 Task: Add Attachment from "Attach a link" to Card Card0000000176 in Board Board0000000044 in Workspace WS0000000015 in Trello. Add Cover Red to Card Card0000000176 in Board Board0000000044 in Workspace WS0000000015 in Trello. Add "Join Card" Button Button0000000176  to Card Card0000000176 in Board Board0000000044 in Workspace WS0000000015 in Trello. Add Description DS0000000176 to Card Card0000000176 in Board Board0000000044 in Workspace WS0000000015 in Trello. Add Comment CM0000000176 to Card Card0000000176 in Board Board0000000044 in Workspace WS0000000015 in Trello
Action: Mouse moved to (654, 57)
Screenshot: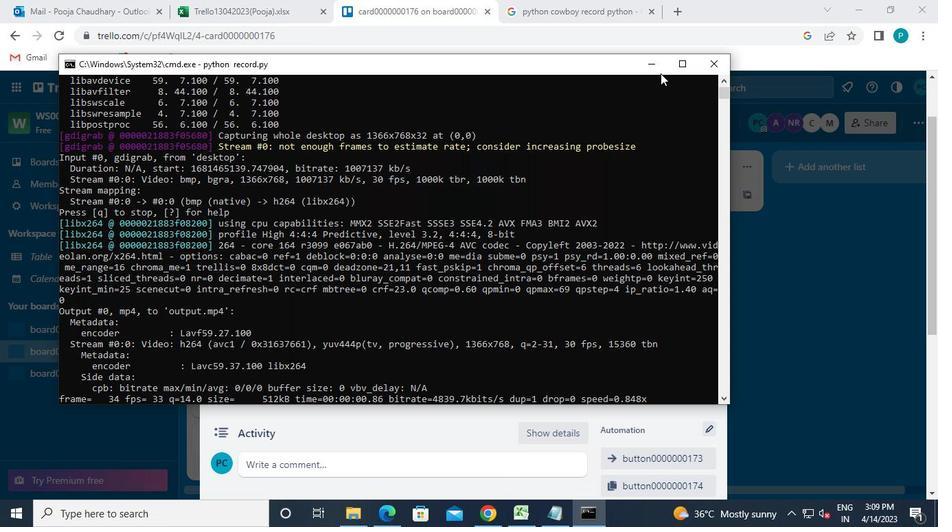 
Action: Mouse pressed left at (654, 57)
Screenshot: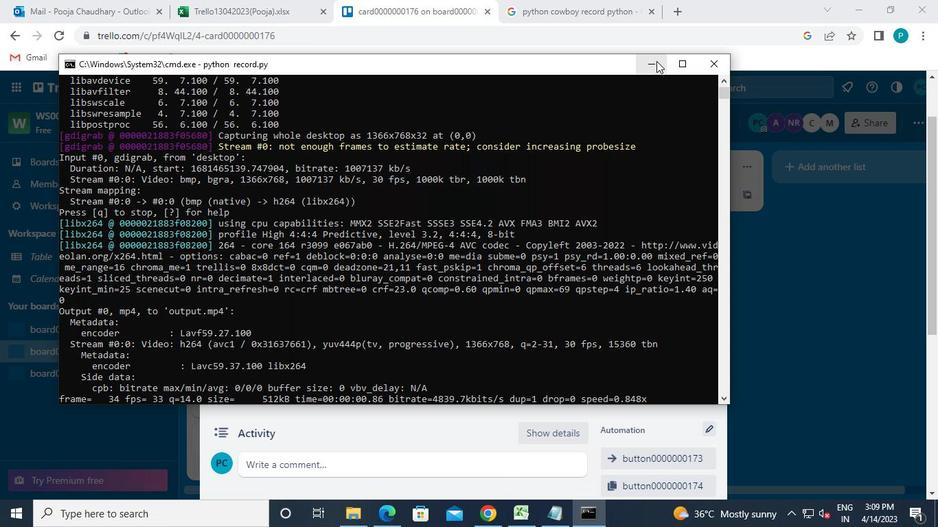 
Action: Mouse moved to (622, 291)
Screenshot: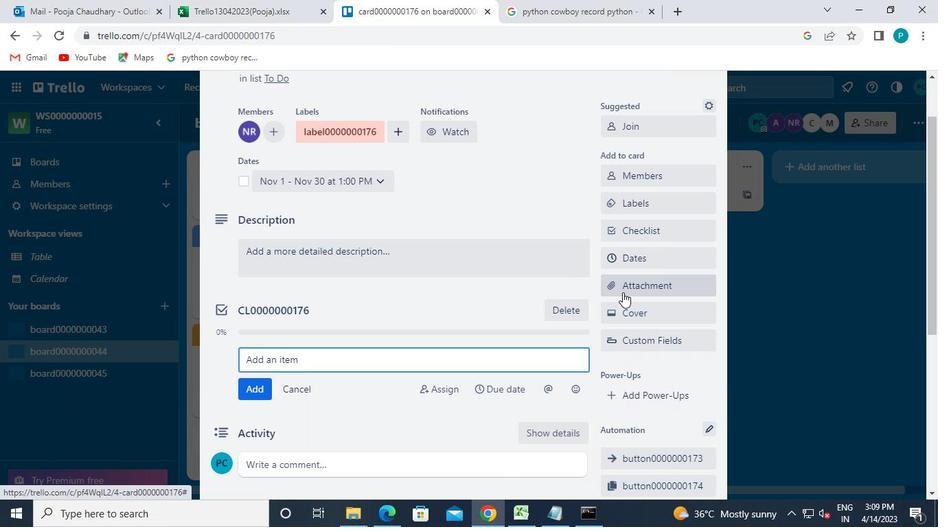 
Action: Mouse pressed left at (622, 291)
Screenshot: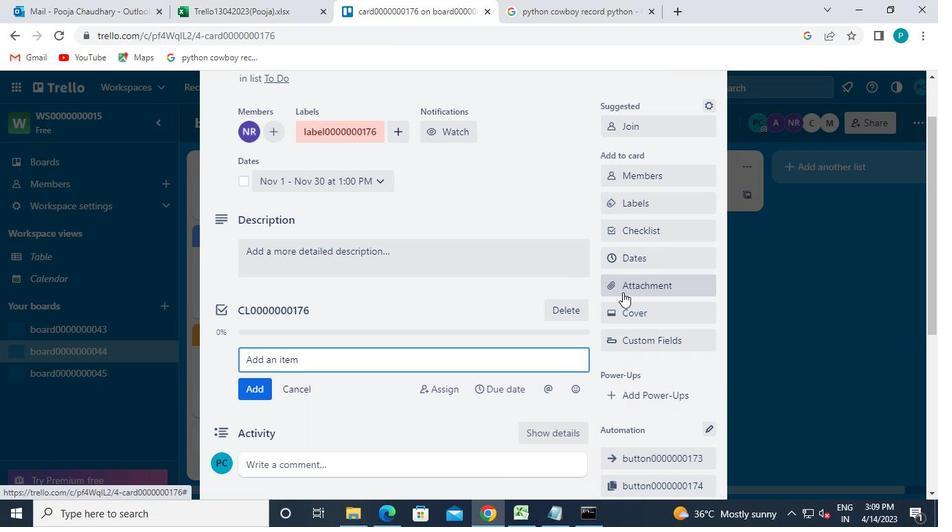 
Action: Mouse moved to (556, 8)
Screenshot: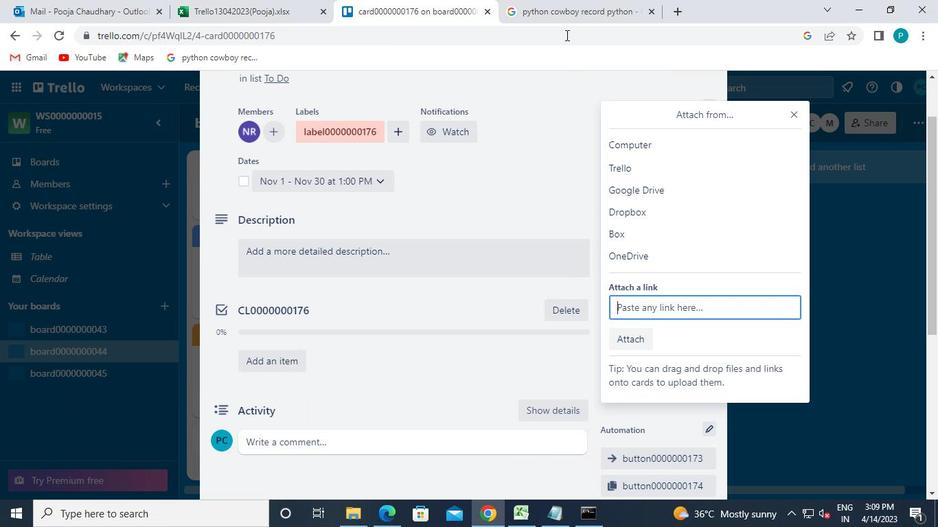 
Action: Mouse pressed left at (556, 8)
Screenshot: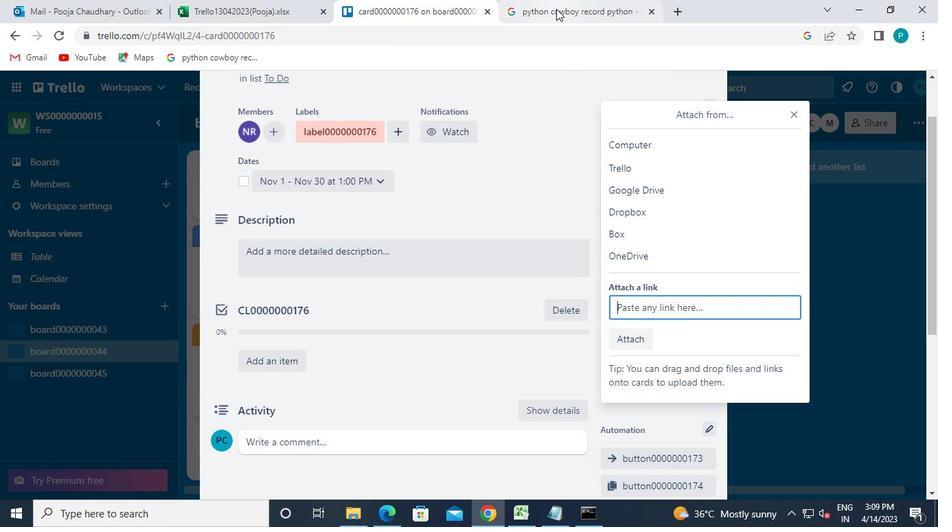 
Action: Mouse moved to (545, 13)
Screenshot: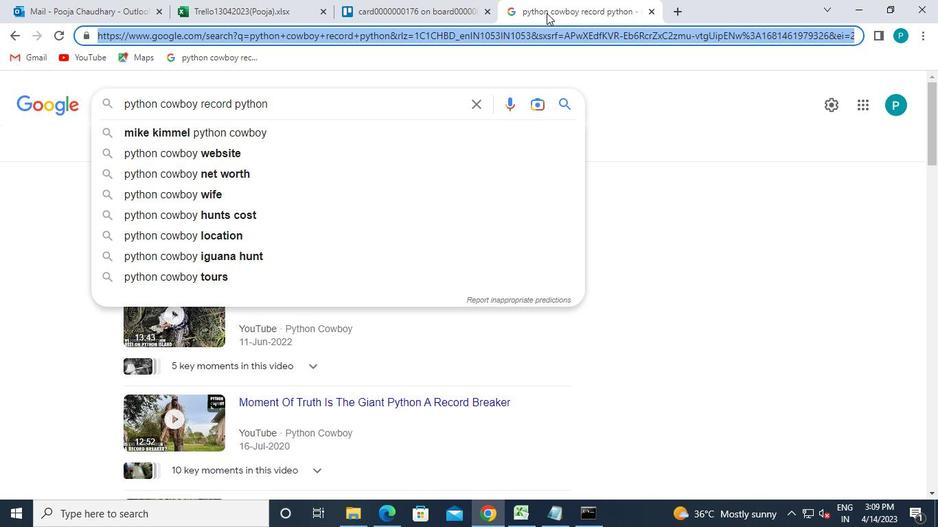 
Action: Keyboard Key.ctrl_l
Screenshot: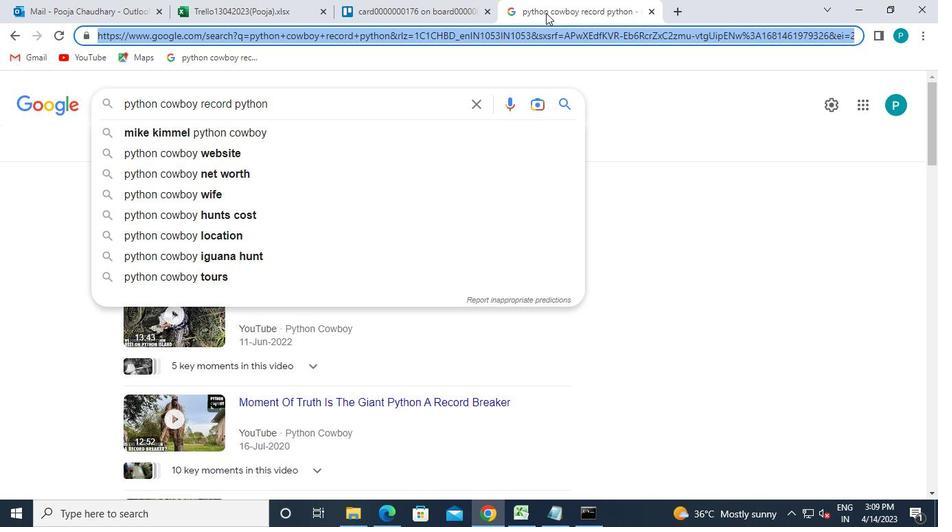 
Action: Keyboard \x03
Screenshot: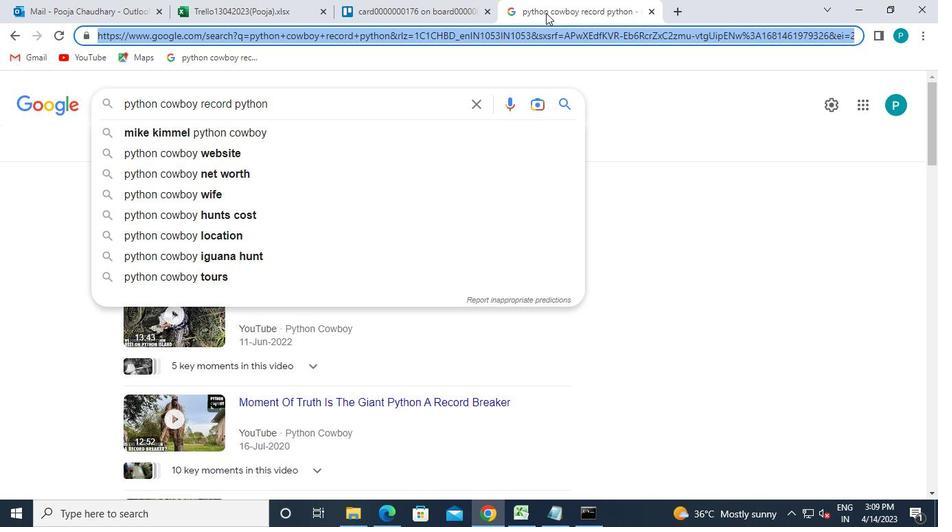 
Action: Mouse moved to (415, 15)
Screenshot: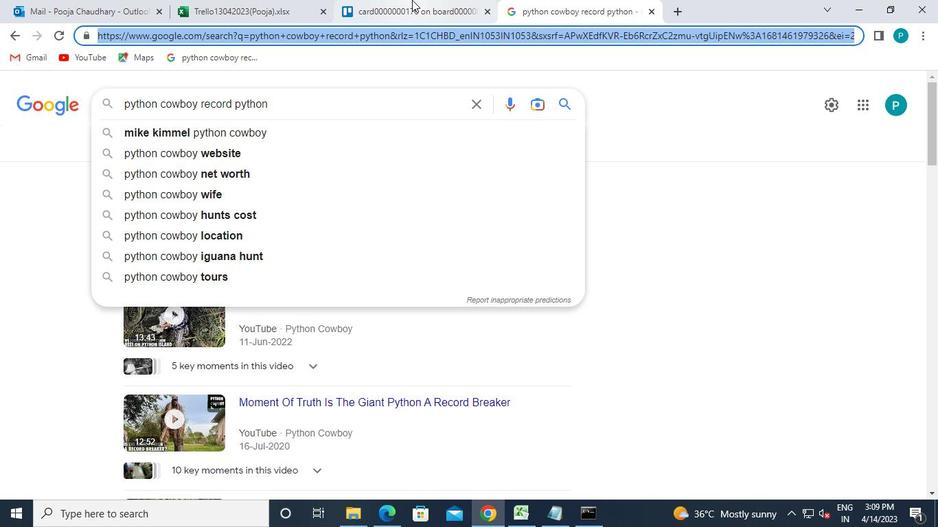 
Action: Mouse pressed left at (415, 15)
Screenshot: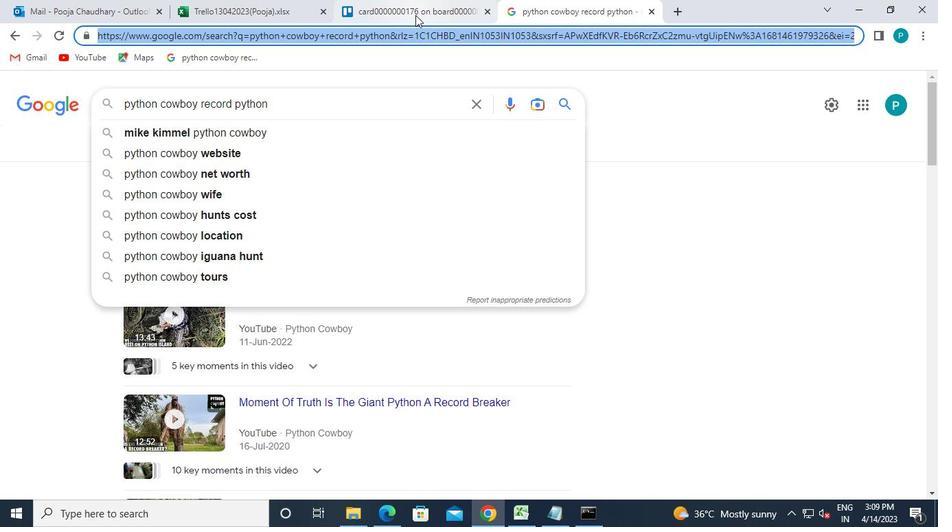 
Action: Mouse moved to (639, 306)
Screenshot: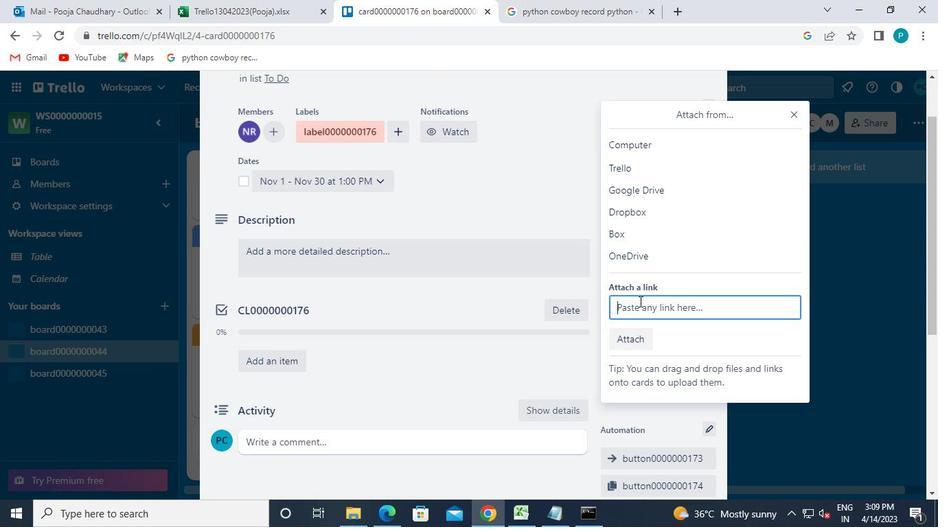 
Action: Mouse pressed left at (639, 306)
Screenshot: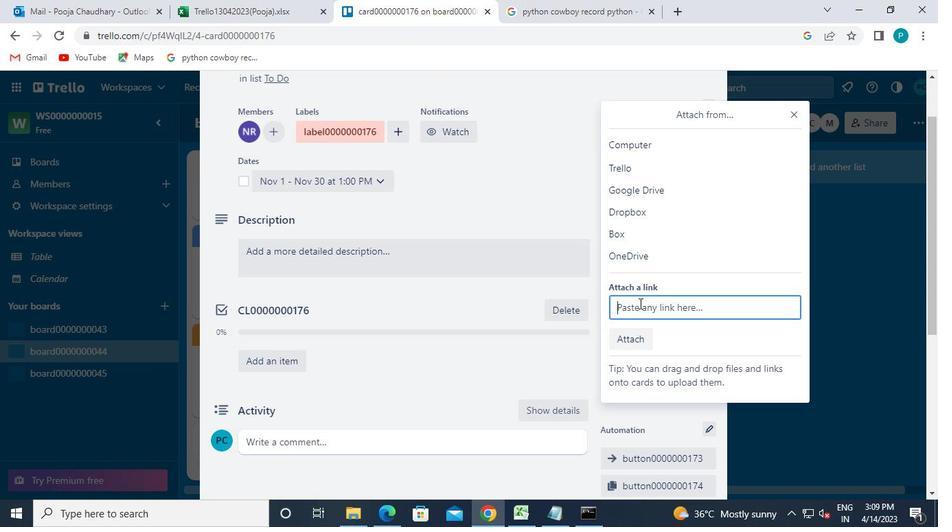 
Action: Keyboard Key.ctrl_l
Screenshot: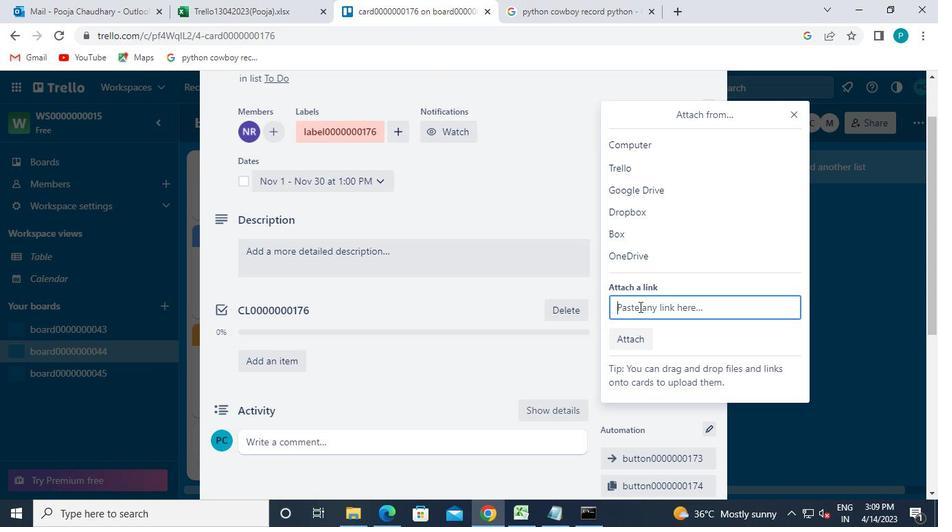 
Action: Keyboard \x16
Screenshot: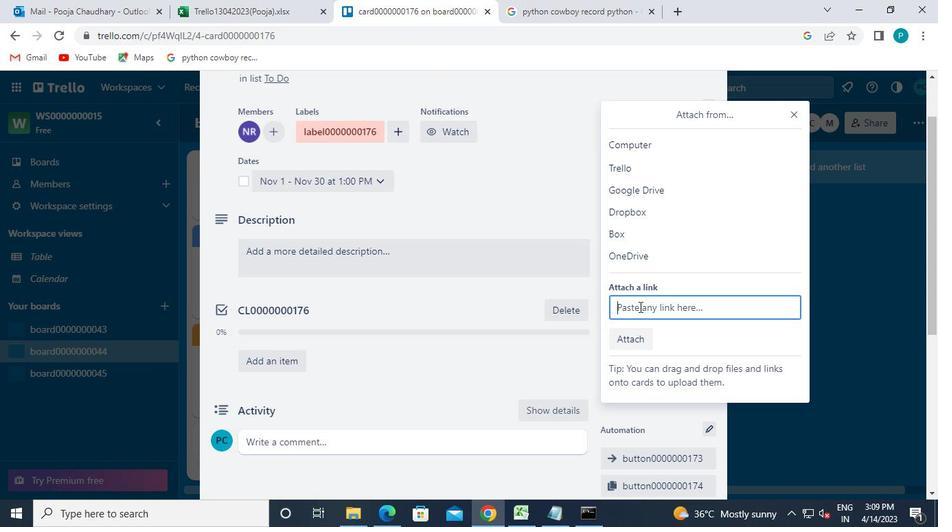 
Action: Mouse moved to (635, 383)
Screenshot: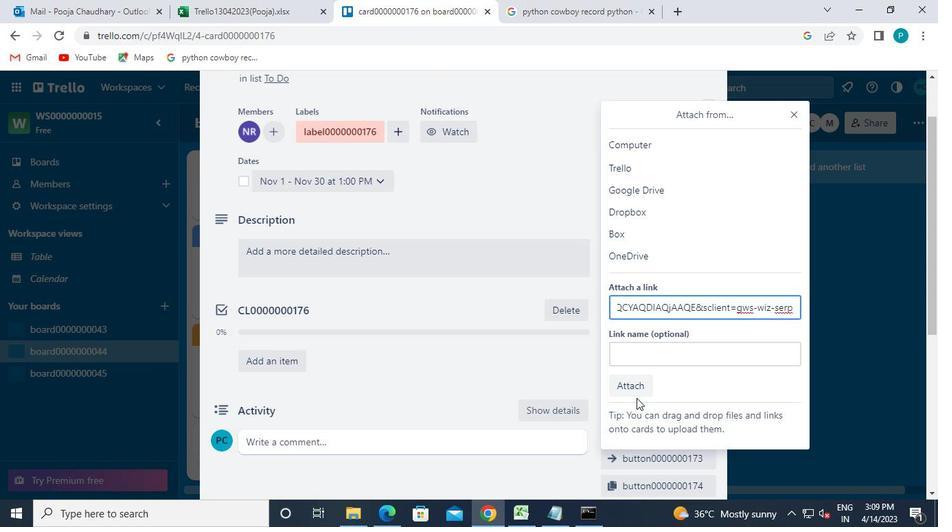 
Action: Mouse pressed left at (635, 383)
Screenshot: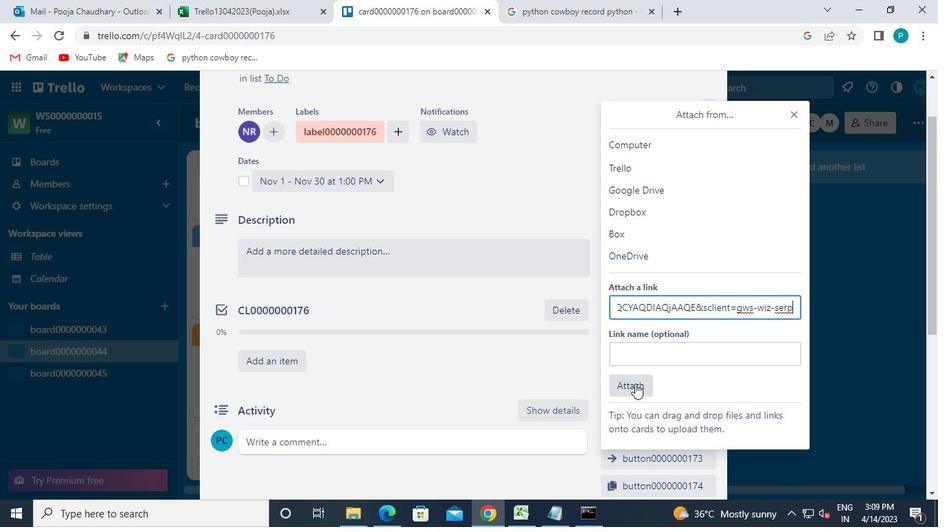 
Action: Mouse moved to (638, 315)
Screenshot: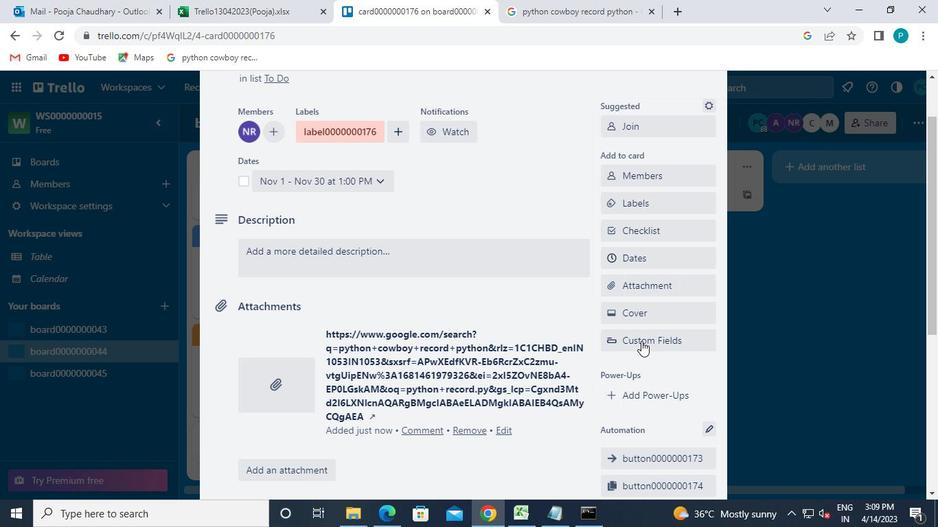 
Action: Mouse pressed left at (638, 315)
Screenshot: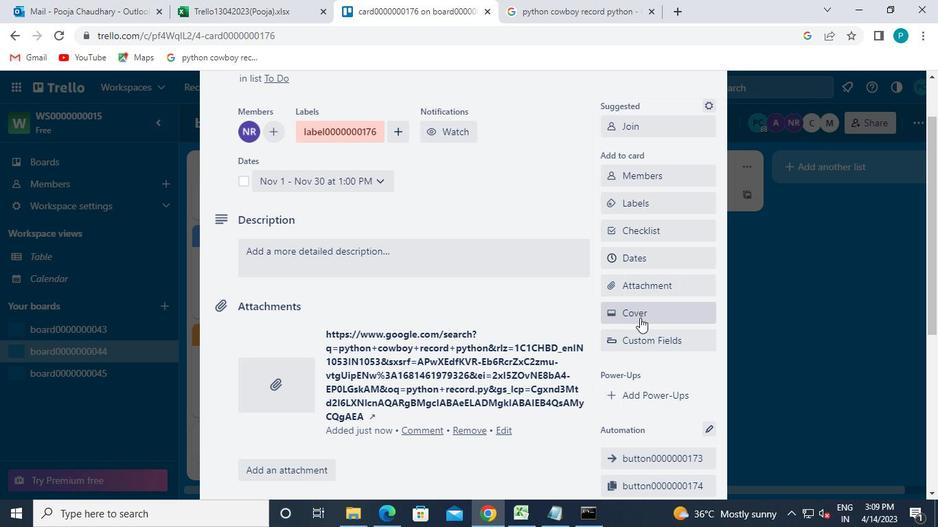 
Action: Mouse moved to (739, 243)
Screenshot: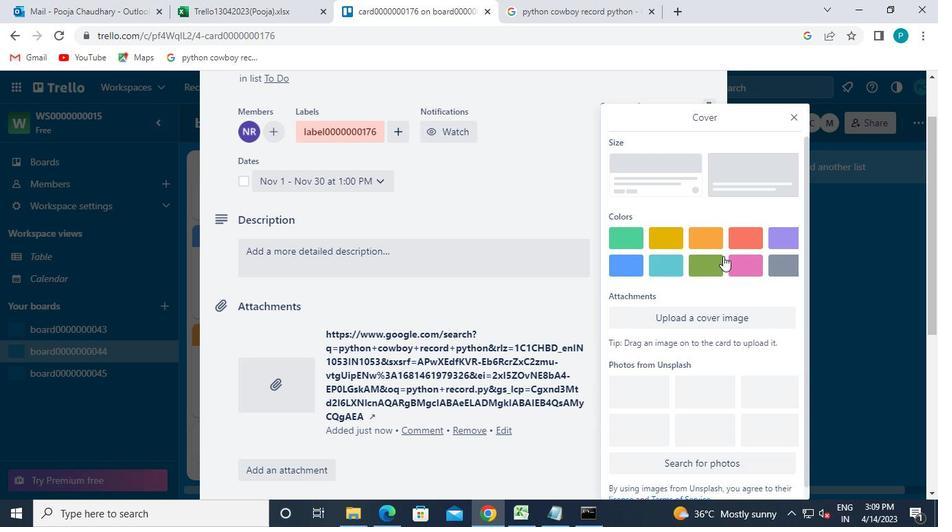 
Action: Mouse pressed left at (739, 243)
Screenshot: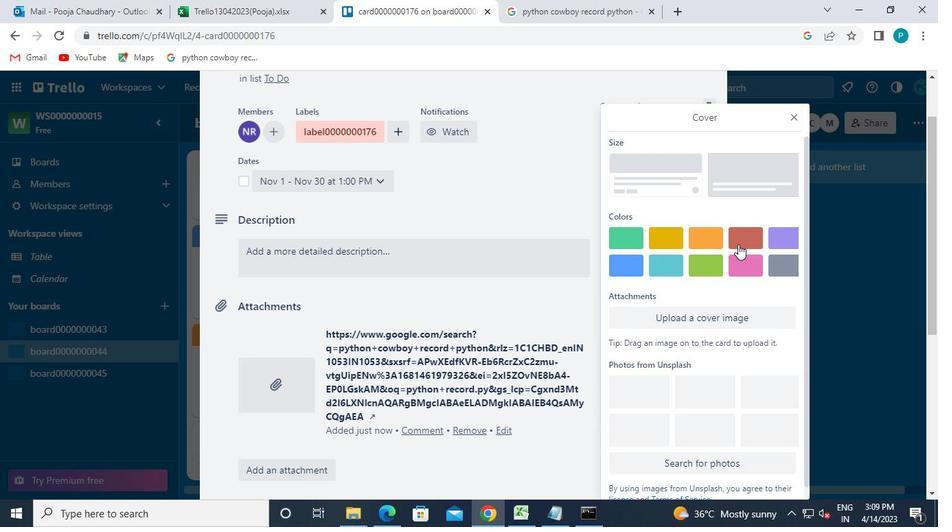 
Action: Mouse moved to (798, 111)
Screenshot: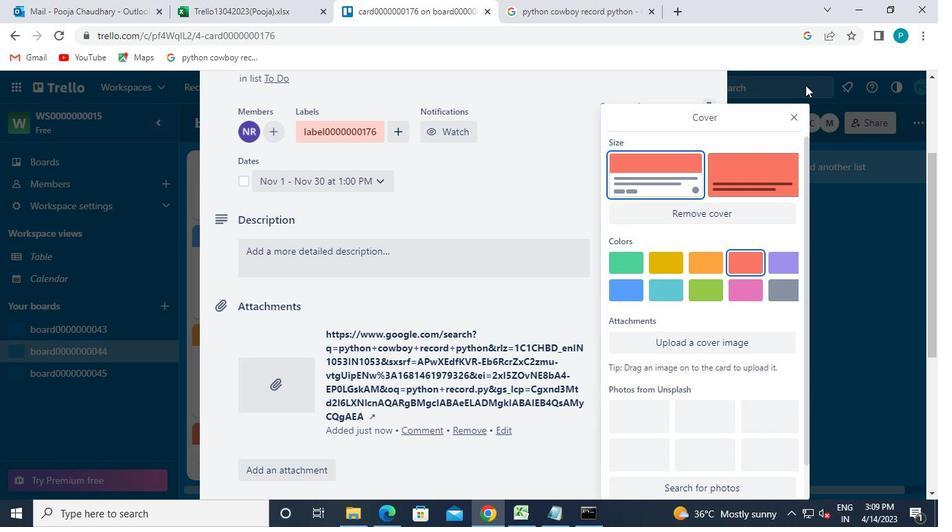 
Action: Mouse pressed left at (798, 111)
Screenshot: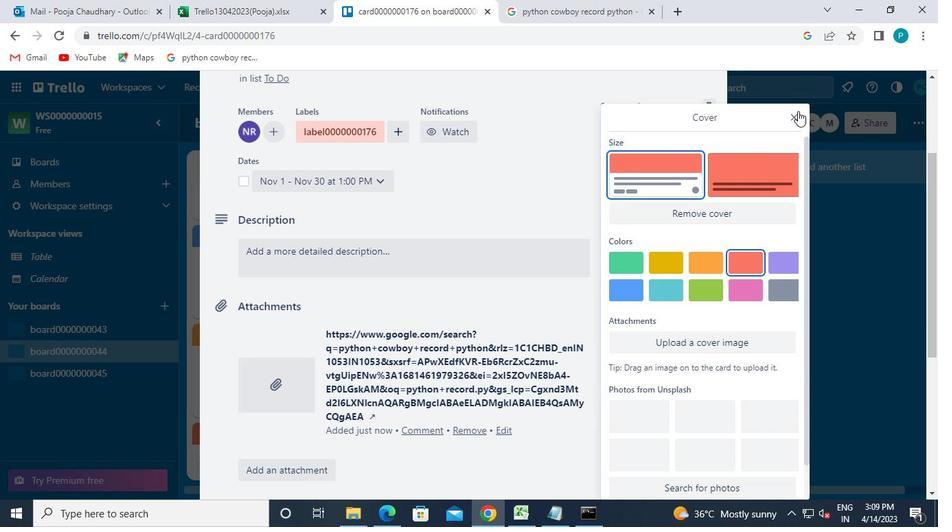 
Action: Mouse moved to (657, 370)
Screenshot: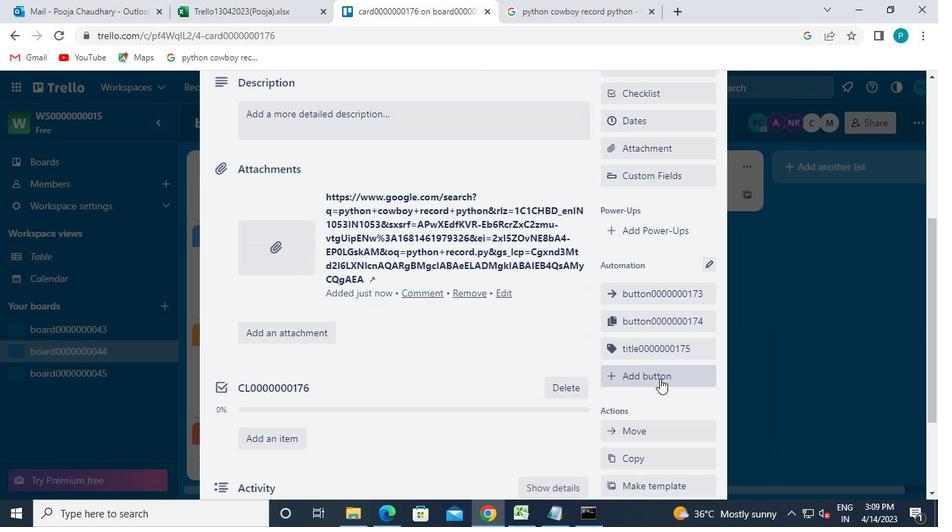 
Action: Mouse pressed left at (657, 370)
Screenshot: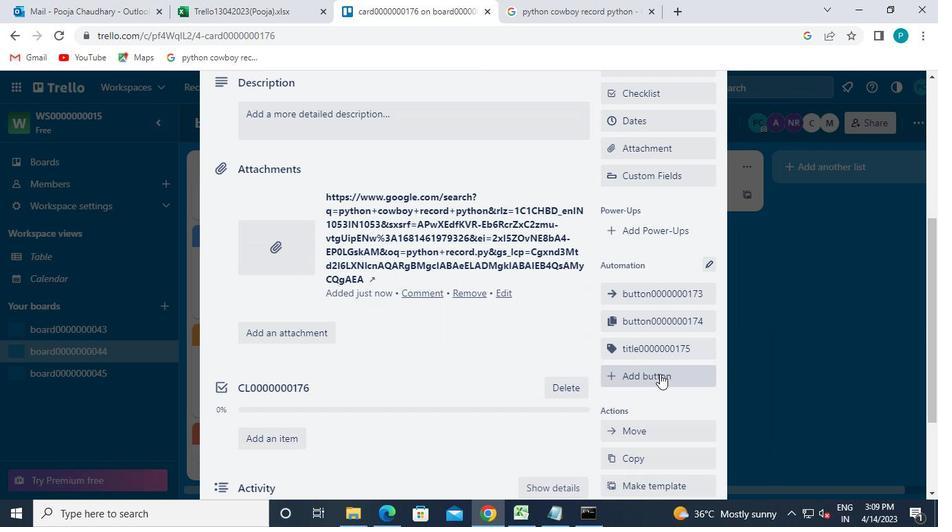 
Action: Mouse moved to (655, 253)
Screenshot: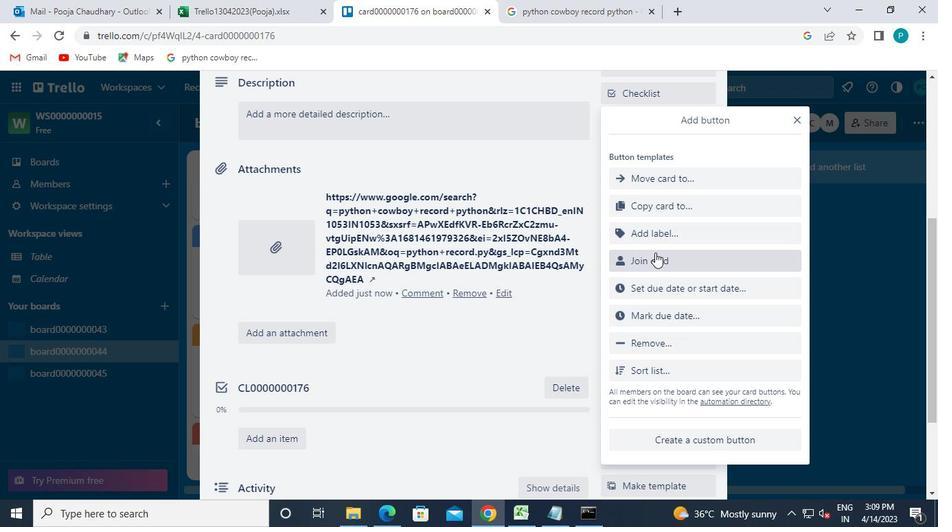 
Action: Mouse pressed left at (655, 253)
Screenshot: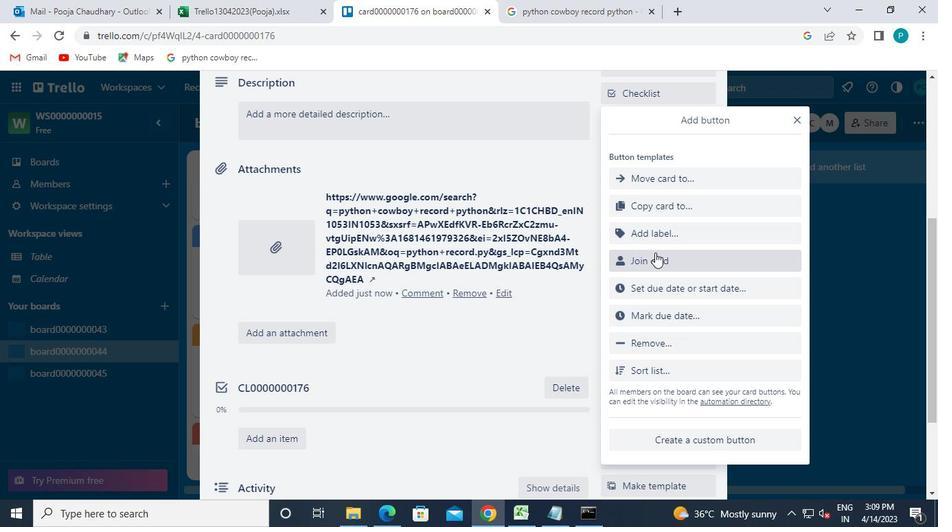 
Action: Mouse moved to (650, 181)
Screenshot: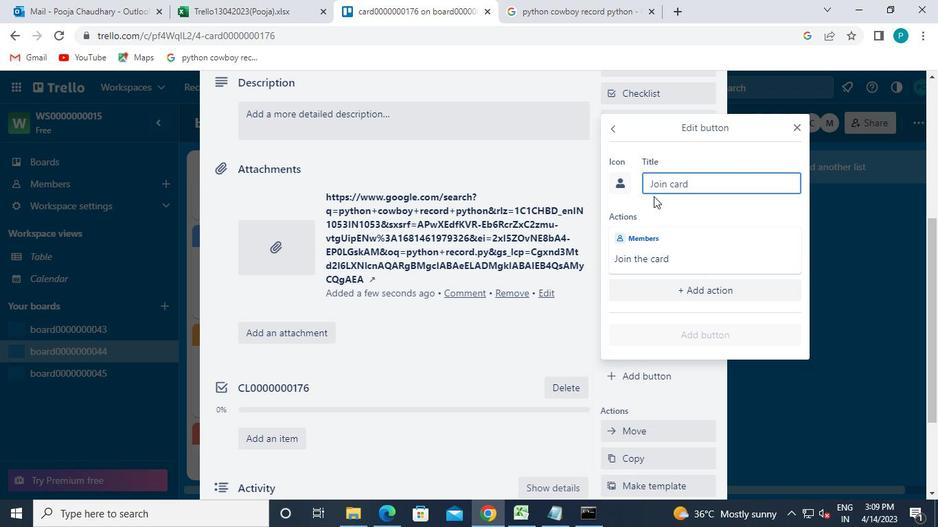 
Action: Mouse pressed left at (650, 181)
Screenshot: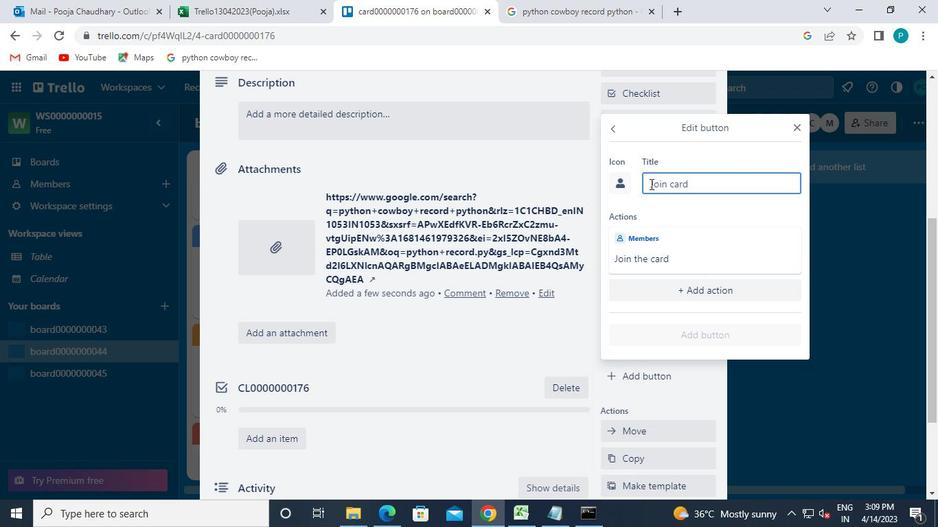 
Action: Keyboard b
Screenshot: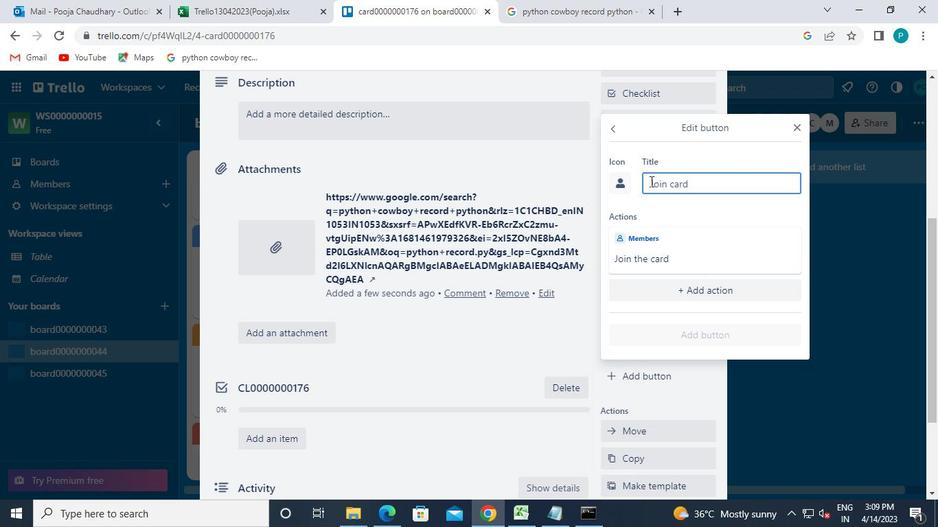 
Action: Keyboard u
Screenshot: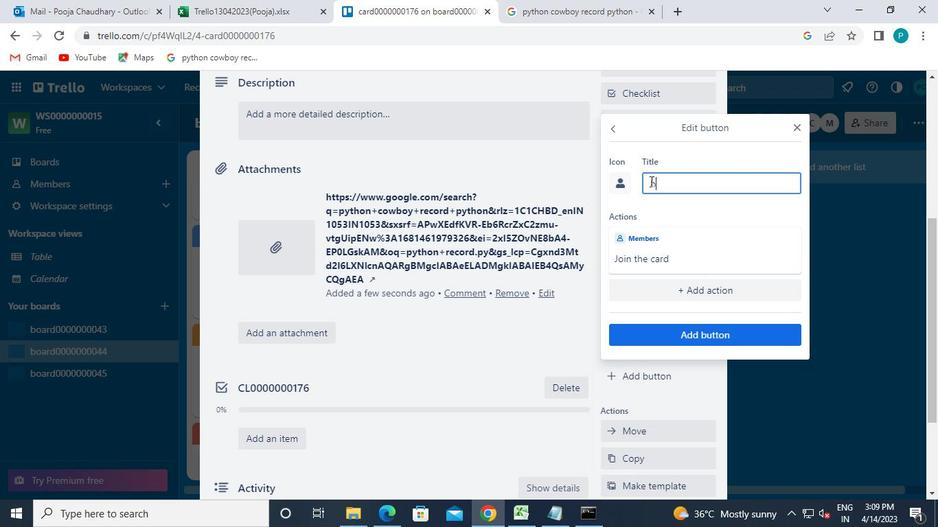 
Action: Keyboard t
Screenshot: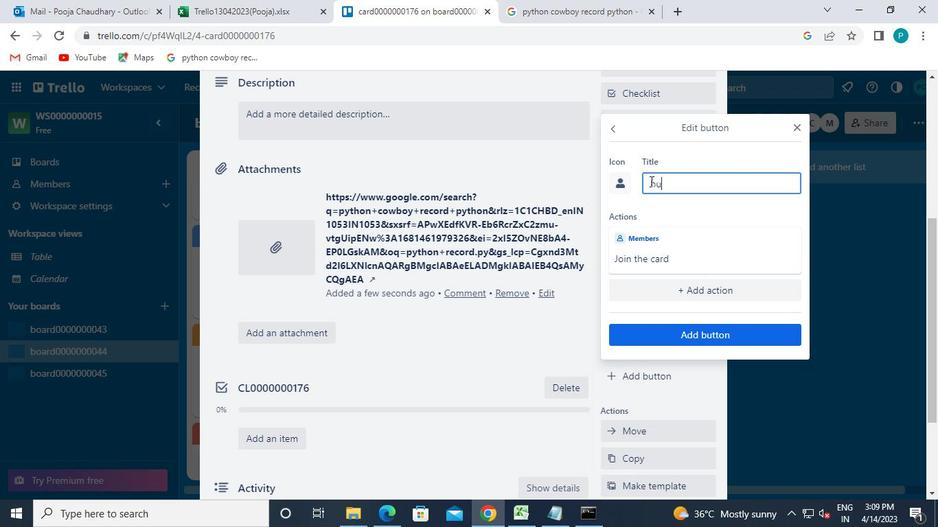 
Action: Keyboard t
Screenshot: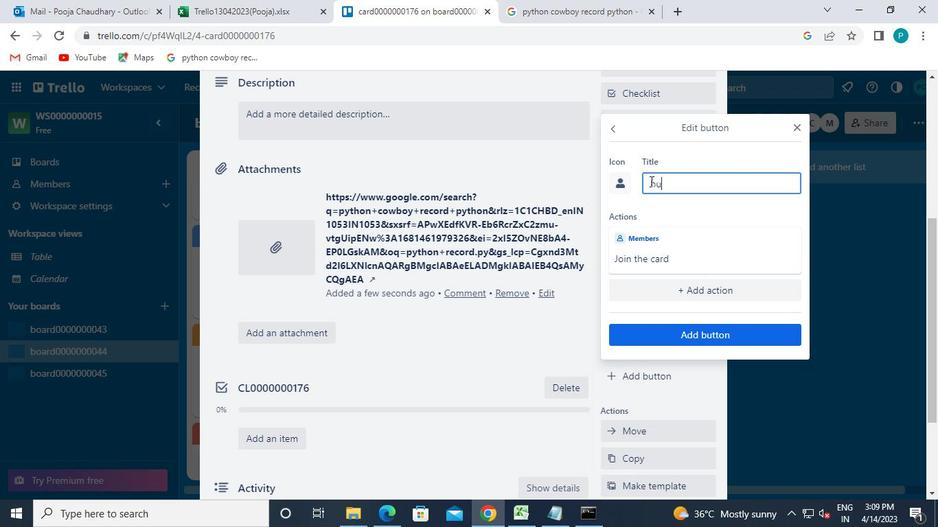 
Action: Keyboard o
Screenshot: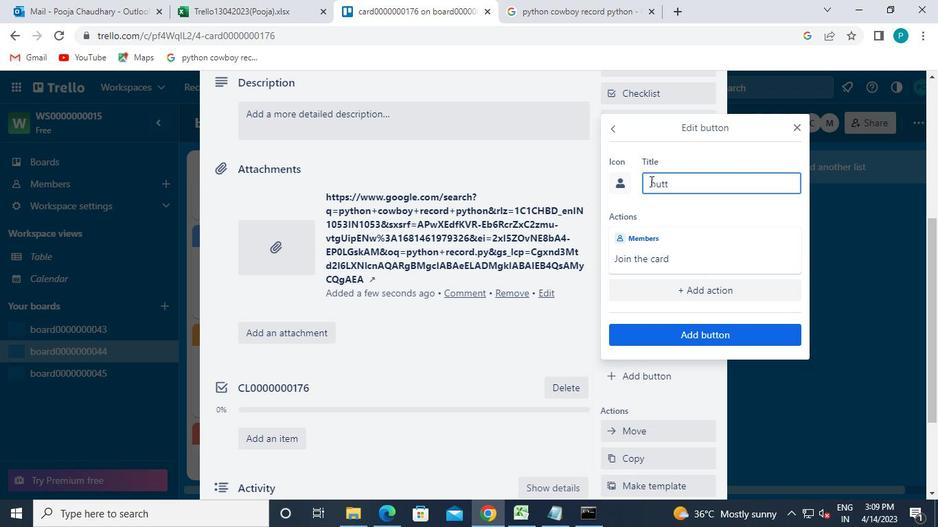 
Action: Keyboard n
Screenshot: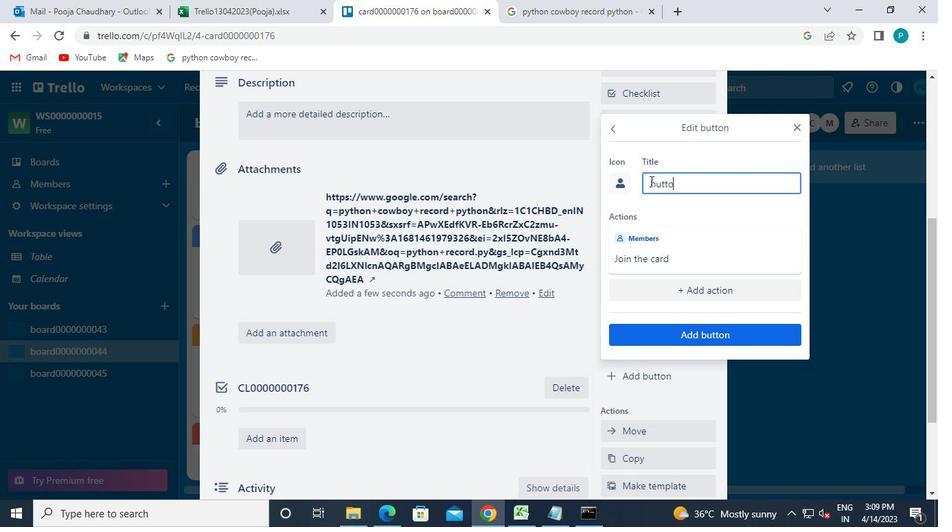 
Action: Keyboard 0
Screenshot: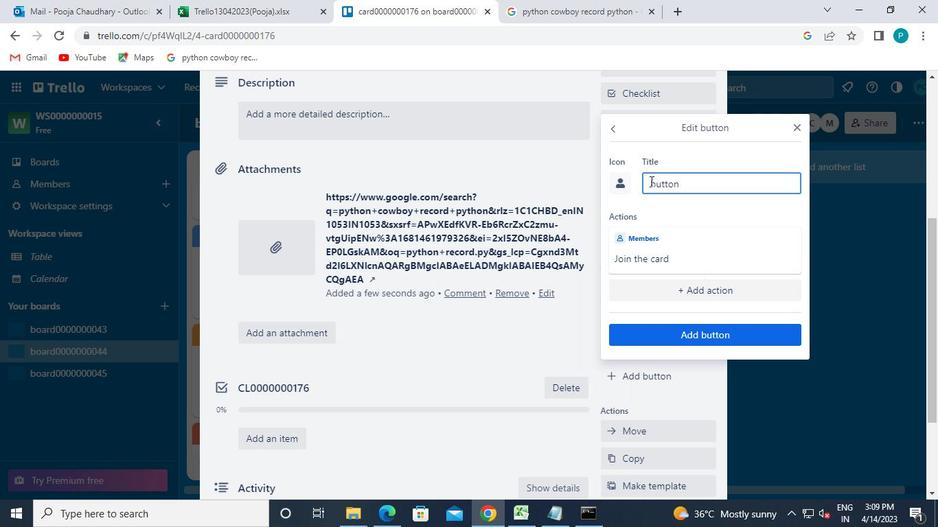 
Action: Keyboard 0
Screenshot: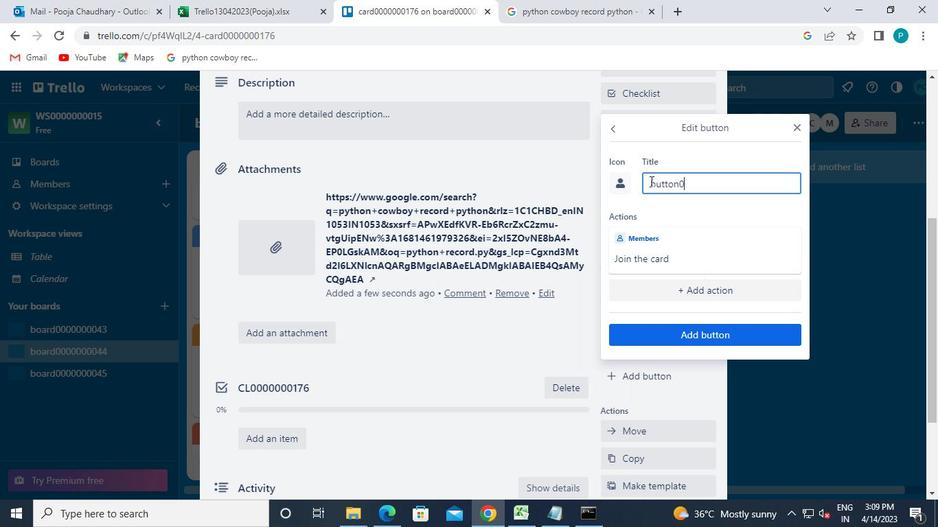 
Action: Keyboard 0
Screenshot: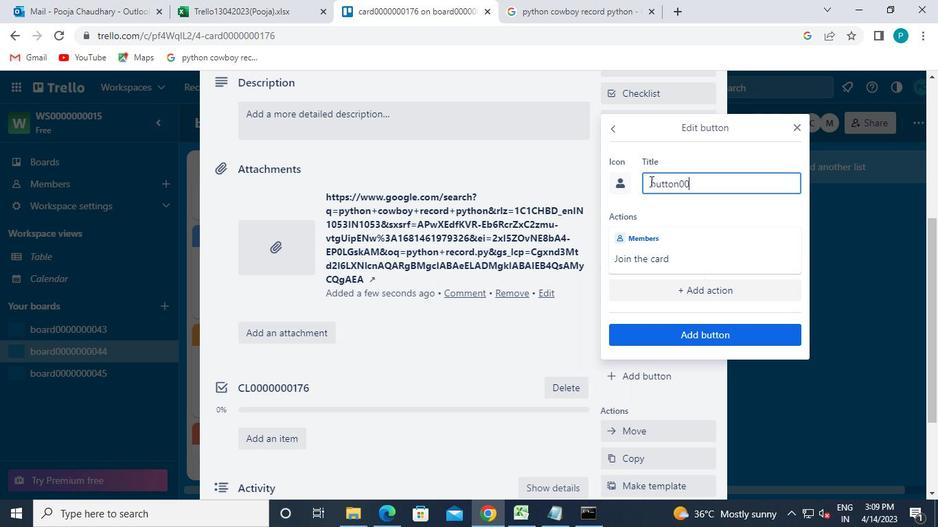 
Action: Keyboard 0
Screenshot: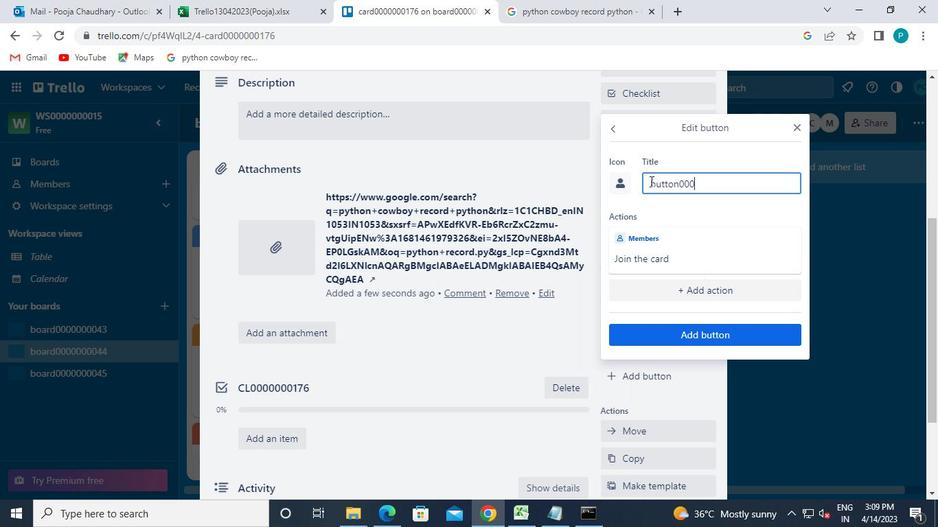 
Action: Keyboard 0
Screenshot: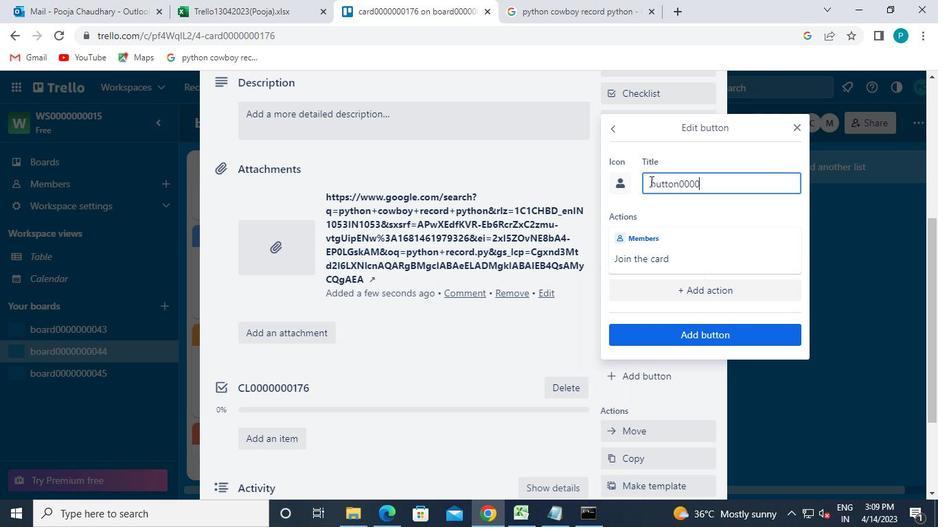 
Action: Keyboard 0
Screenshot: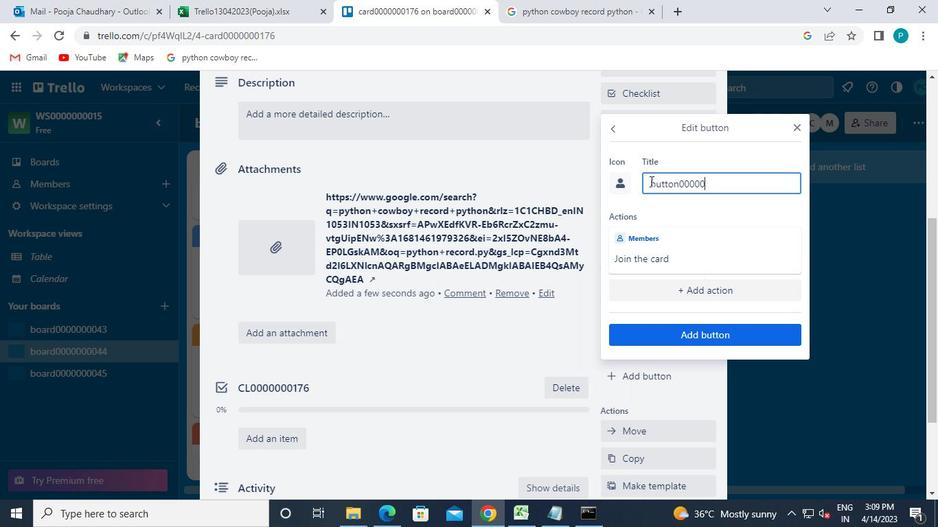 
Action: Keyboard 0
Screenshot: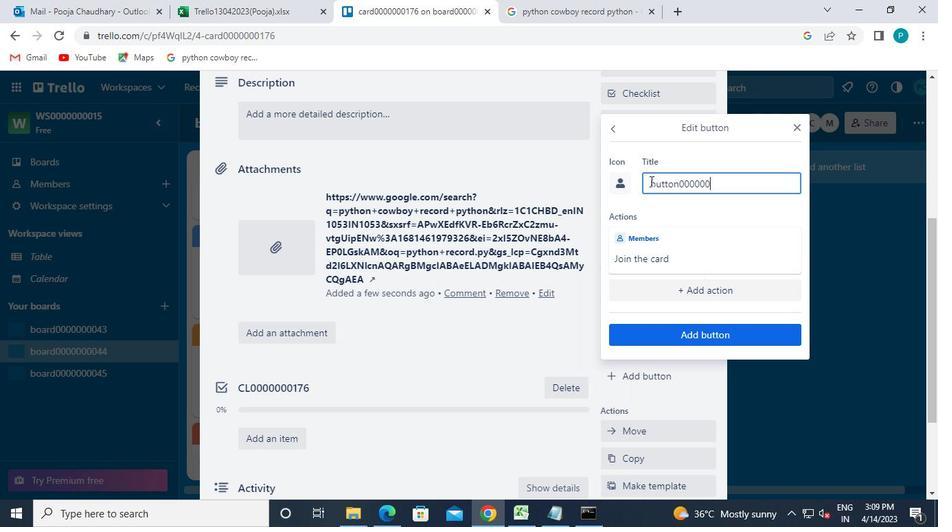 
Action: Mouse moved to (645, 183)
Screenshot: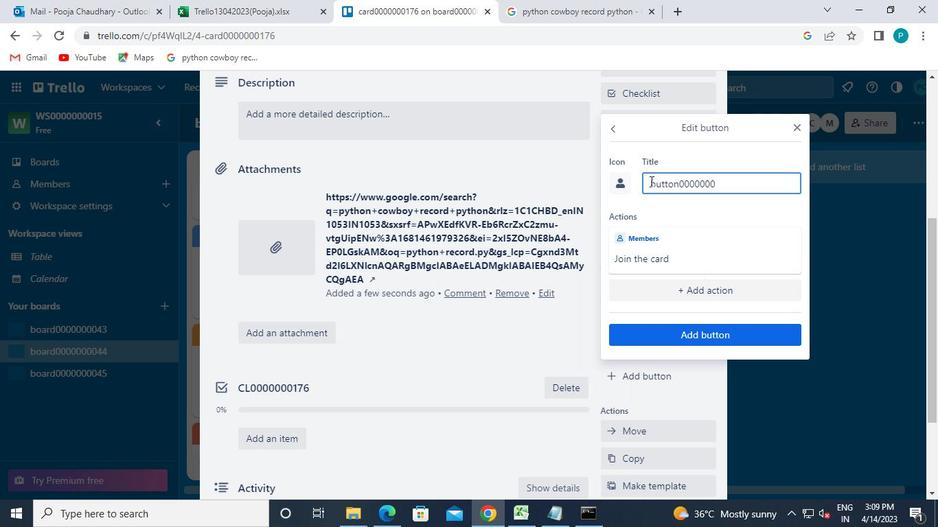 
Action: Keyboard 1
Screenshot: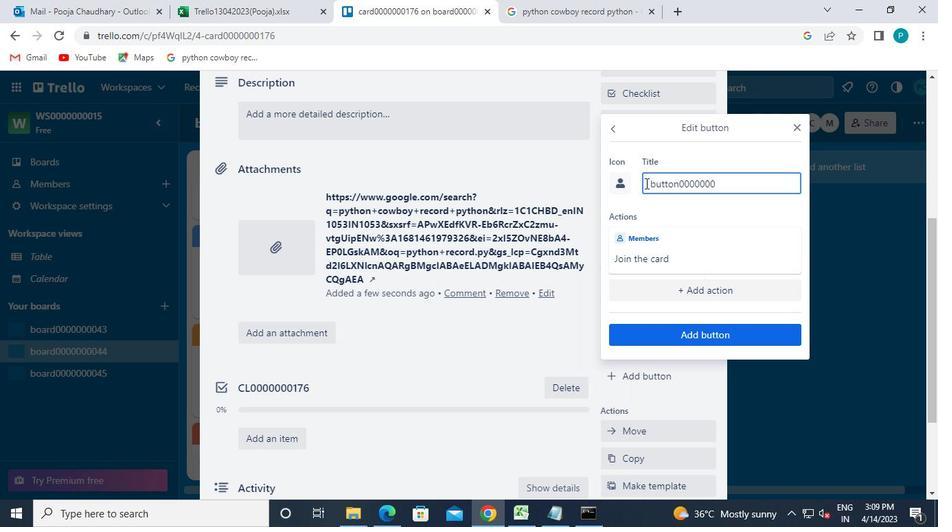 
Action: Keyboard 7
Screenshot: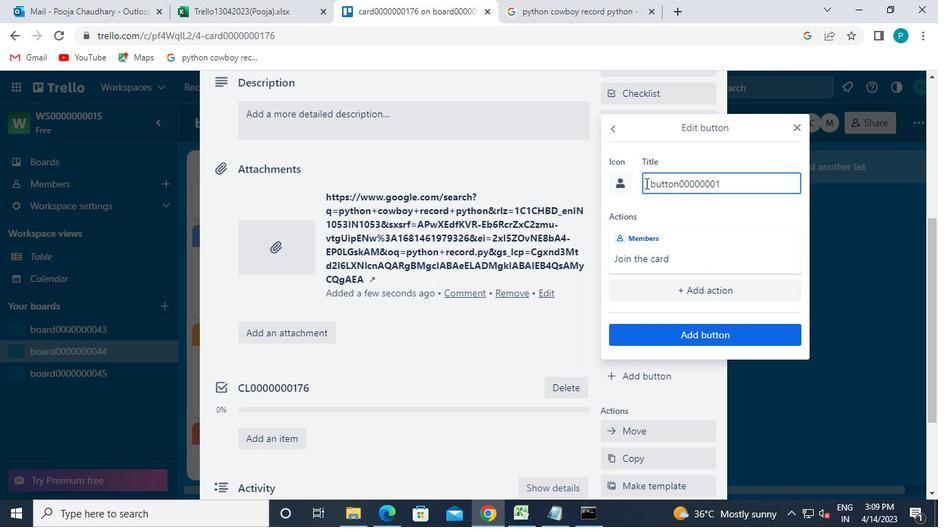 
Action: Keyboard 6
Screenshot: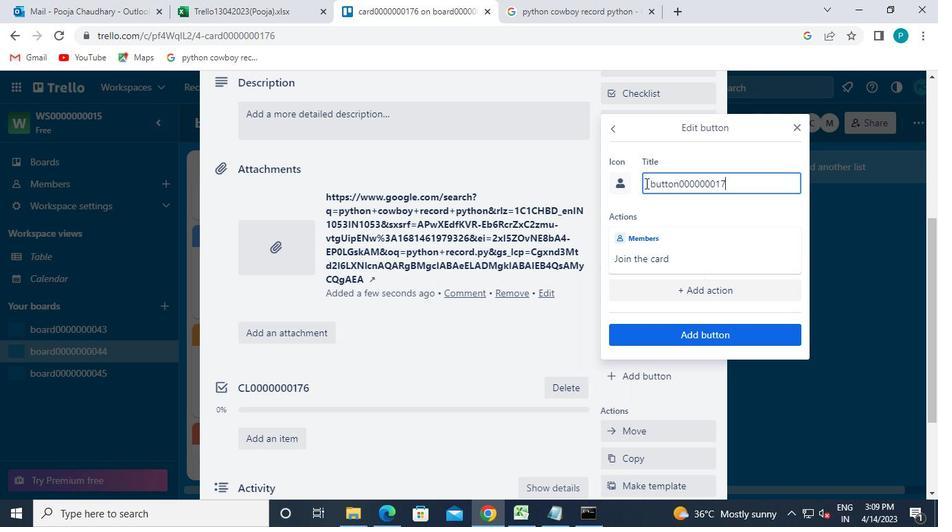 
Action: Mouse moved to (717, 331)
Screenshot: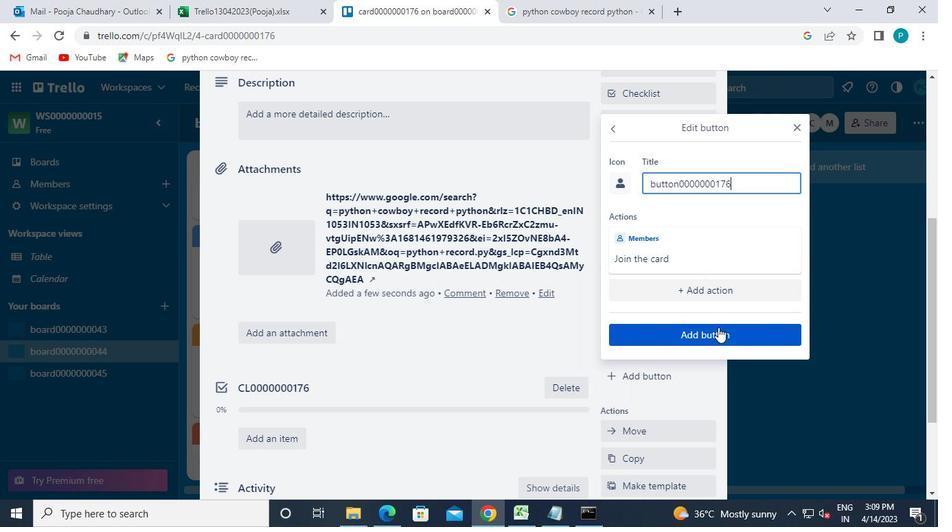 
Action: Mouse pressed left at (717, 331)
Screenshot: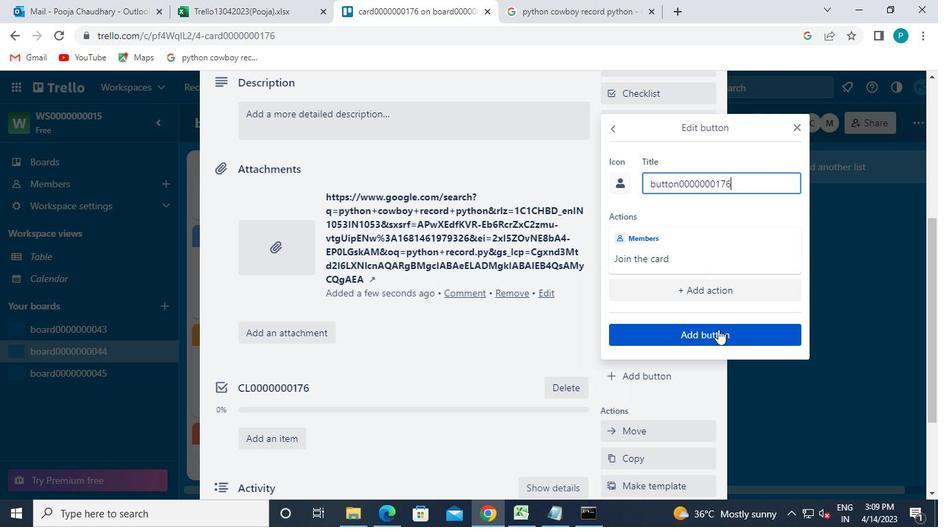 
Action: Mouse moved to (322, 252)
Screenshot: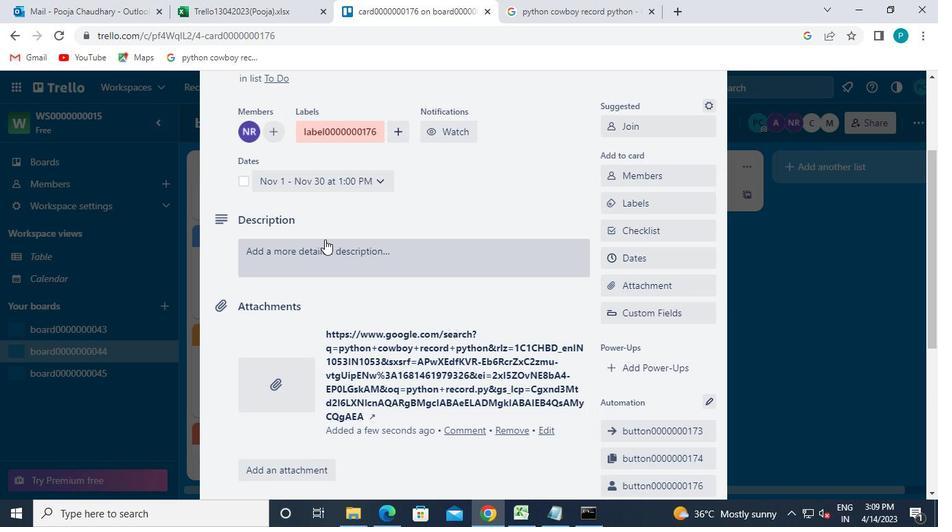 
Action: Mouse pressed left at (322, 252)
Screenshot: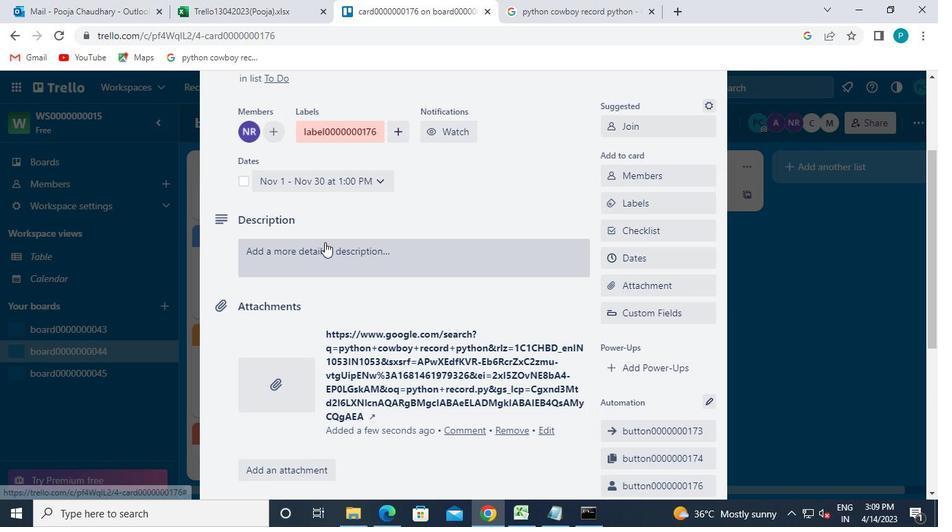 
Action: Mouse moved to (160, 416)
Screenshot: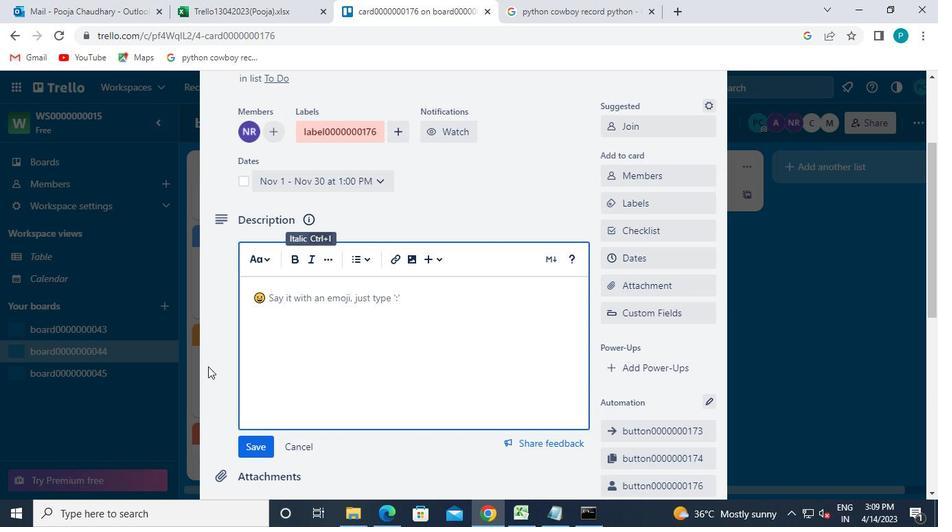 
Action: Keyboard Key.caps_lock
Screenshot: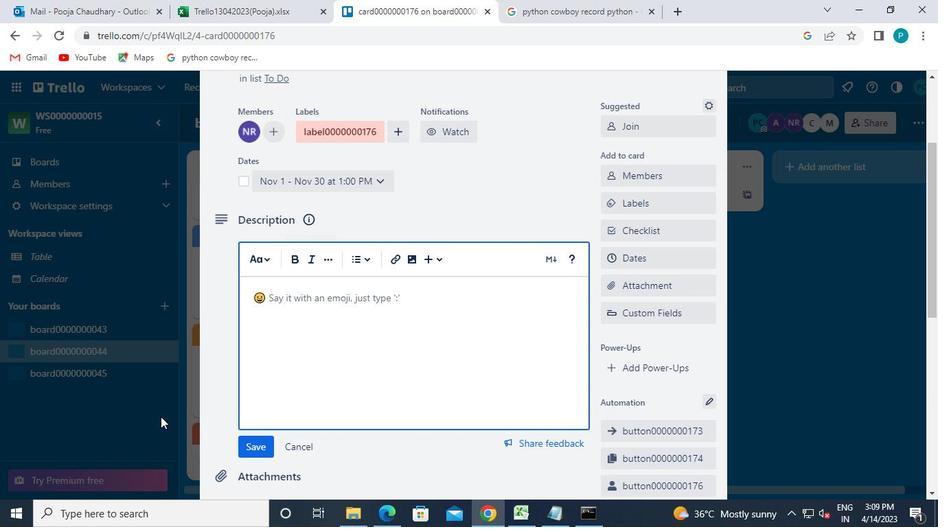 
Action: Keyboard d
Screenshot: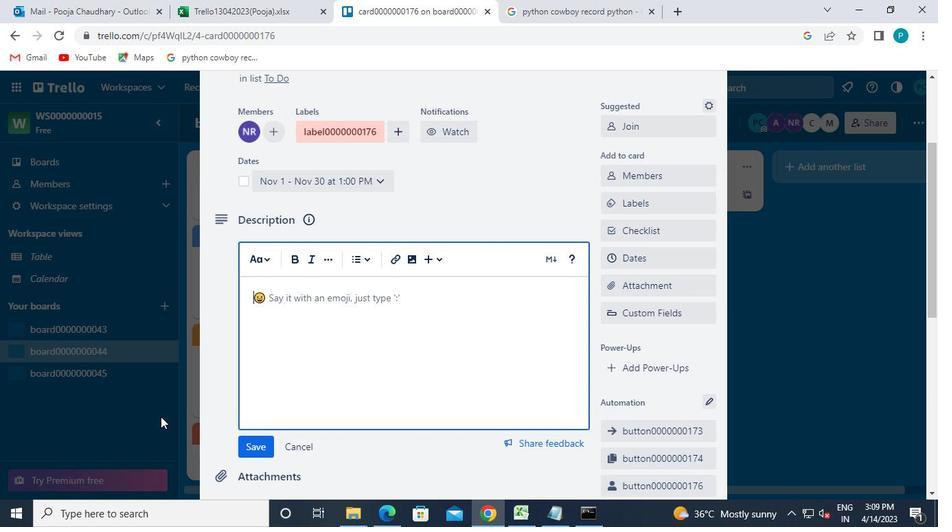 
Action: Keyboard s
Screenshot: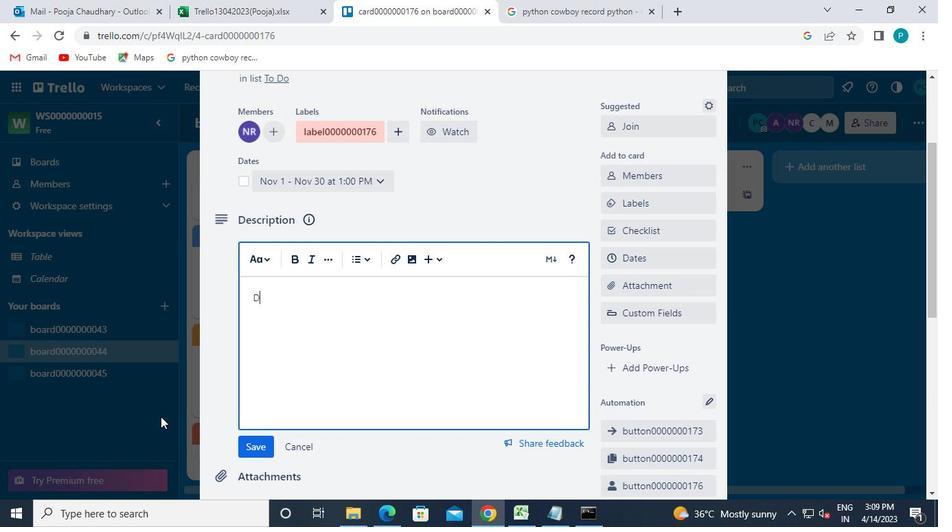 
Action: Keyboard 0
Screenshot: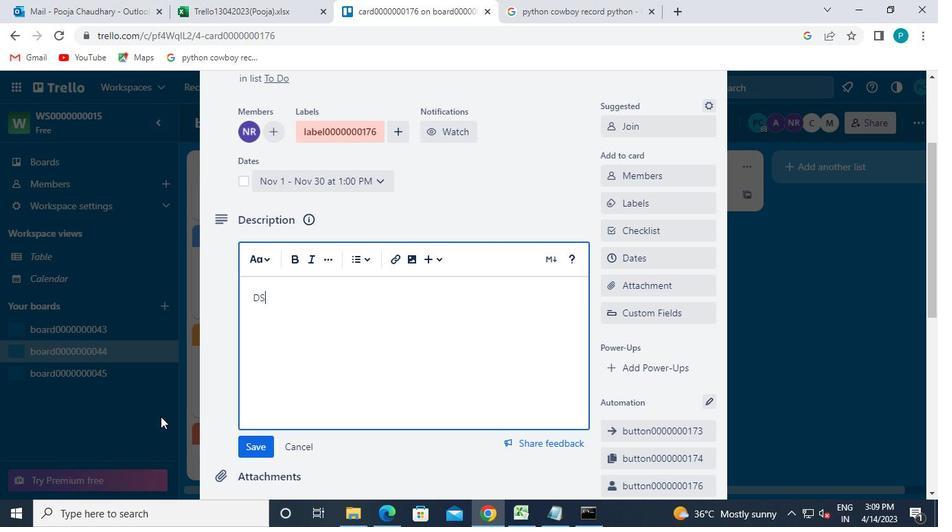 
Action: Keyboard 0
Screenshot: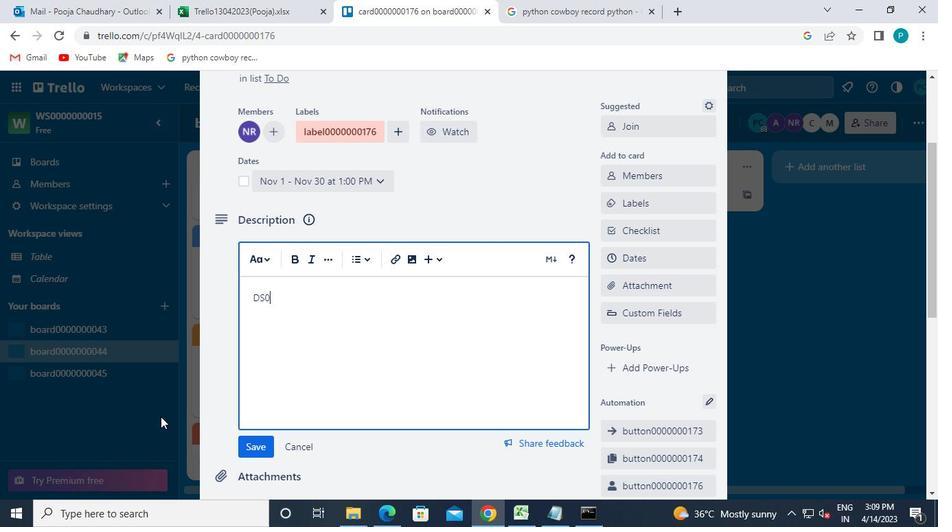 
Action: Keyboard 0
Screenshot: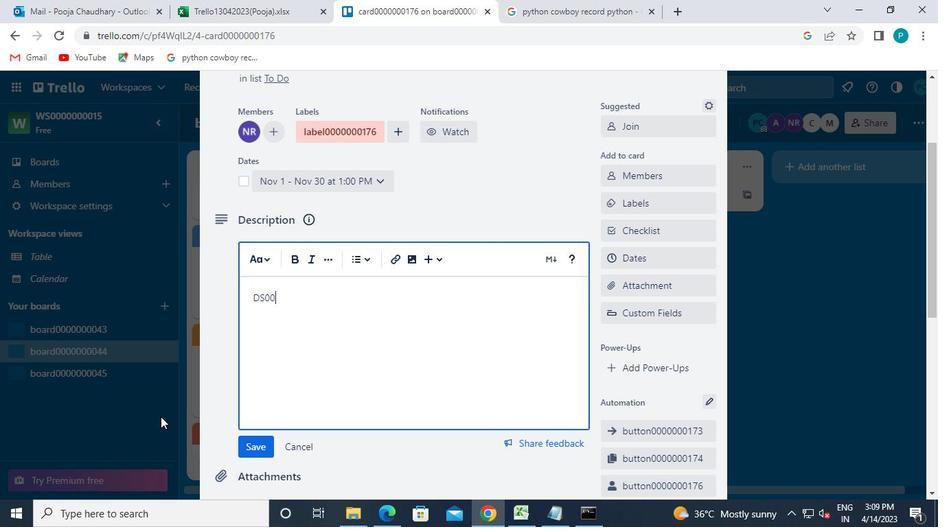 
Action: Keyboard 0
Screenshot: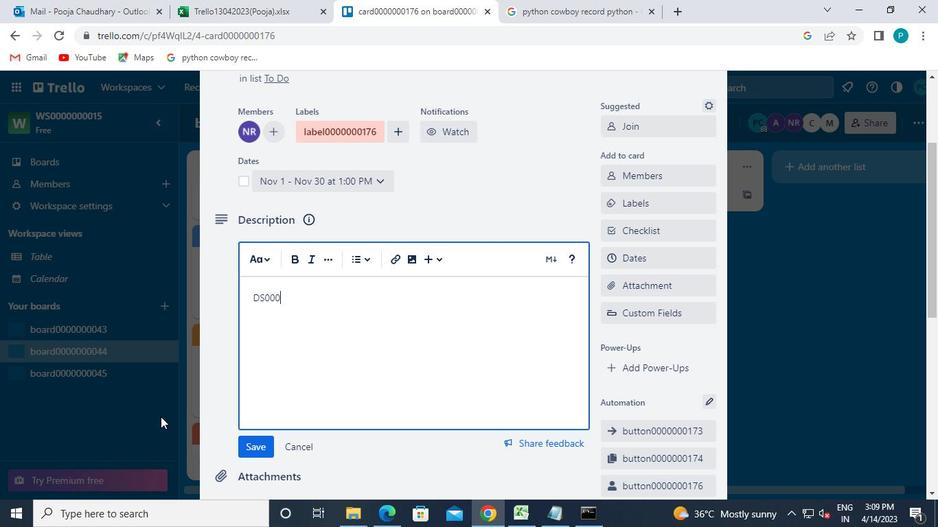 
Action: Keyboard 0
Screenshot: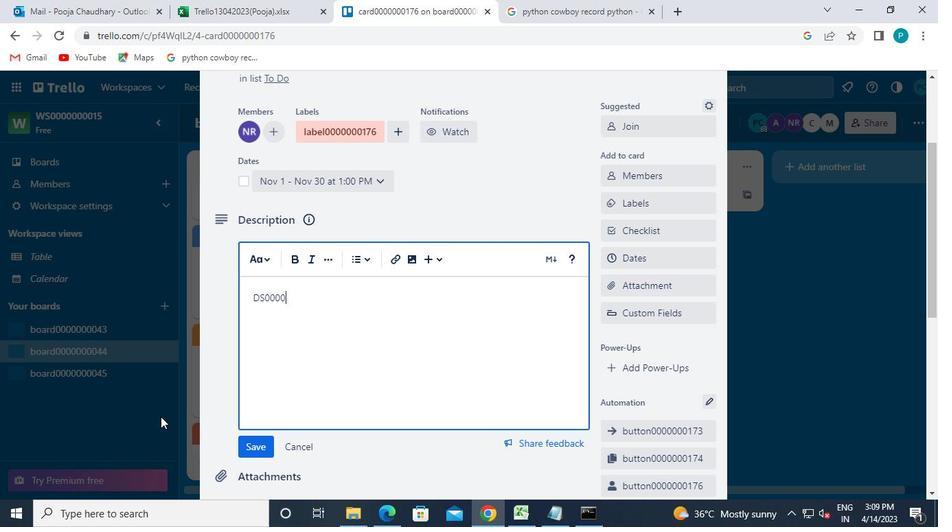 
Action: Keyboard 0
Screenshot: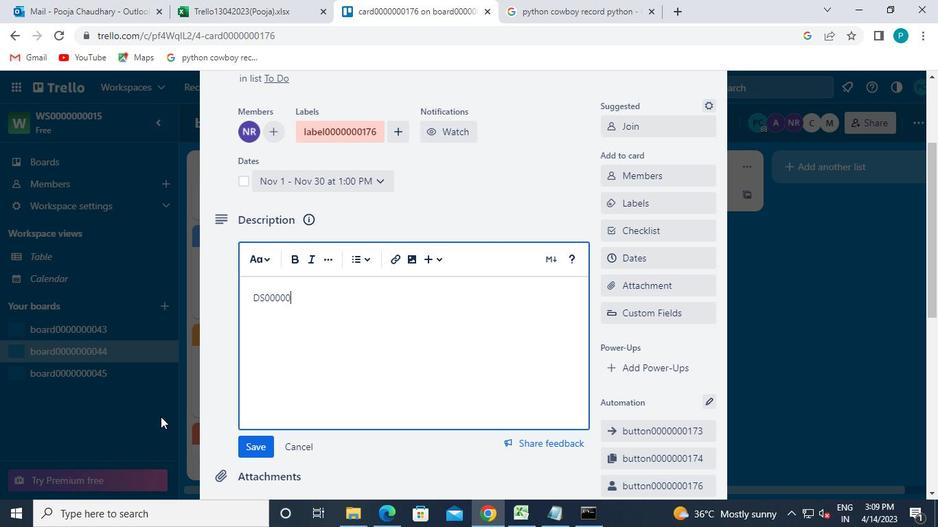 
Action: Keyboard 0
Screenshot: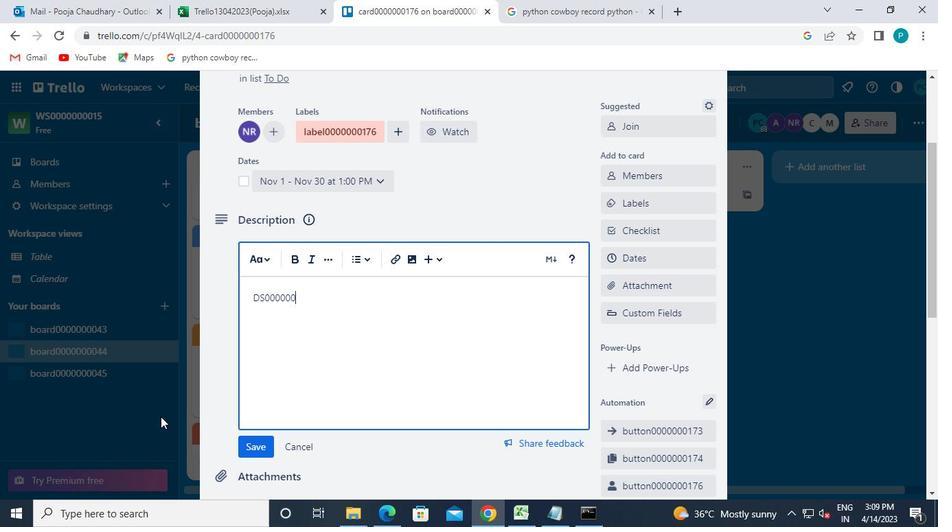 
Action: Keyboard 1
Screenshot: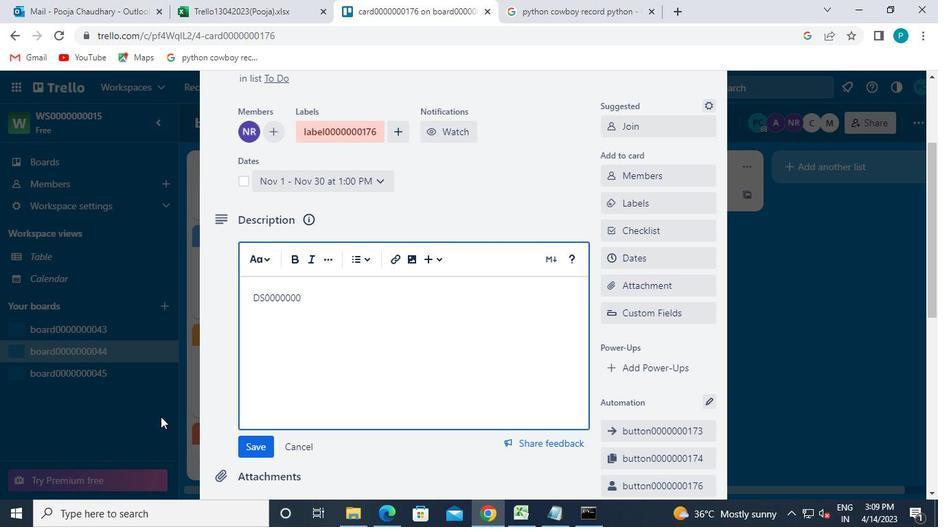 
Action: Keyboard 7
Screenshot: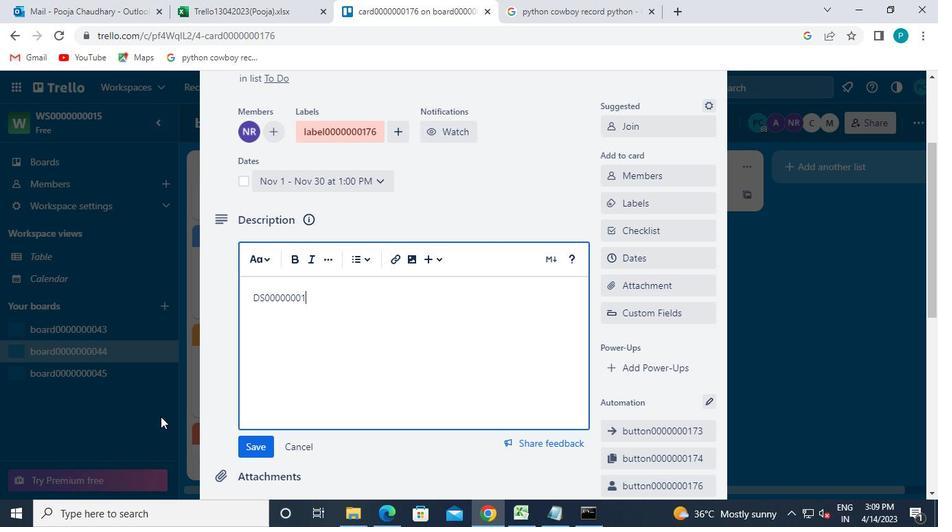 
Action: Keyboard 6
Screenshot: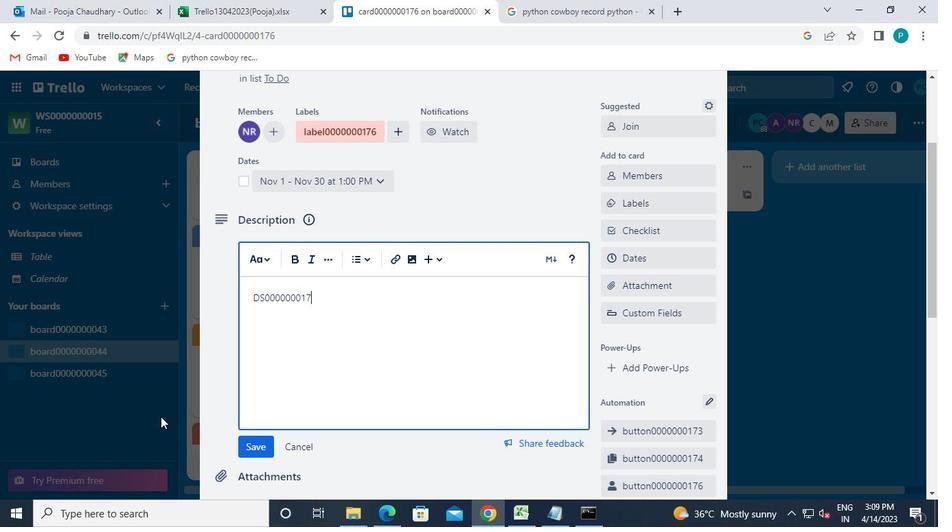 
Action: Mouse moved to (264, 378)
Screenshot: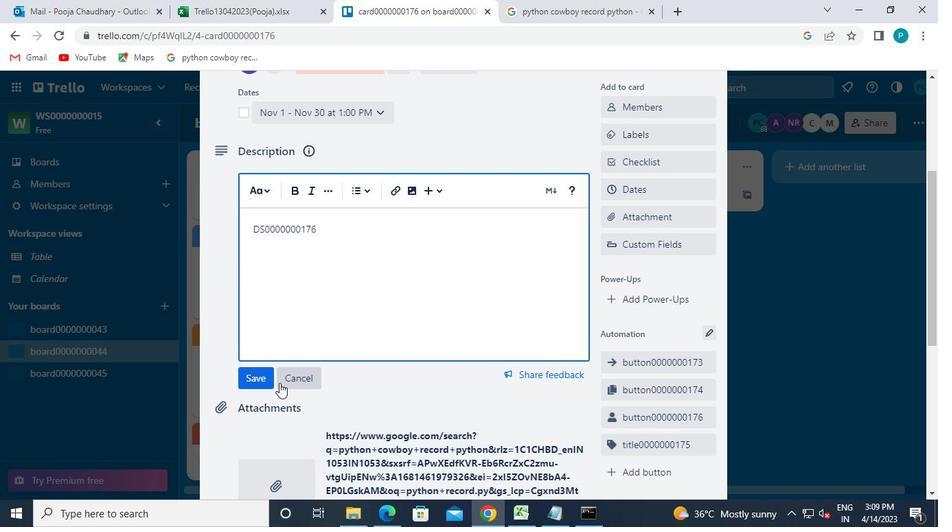 
Action: Mouse pressed left at (264, 378)
Screenshot: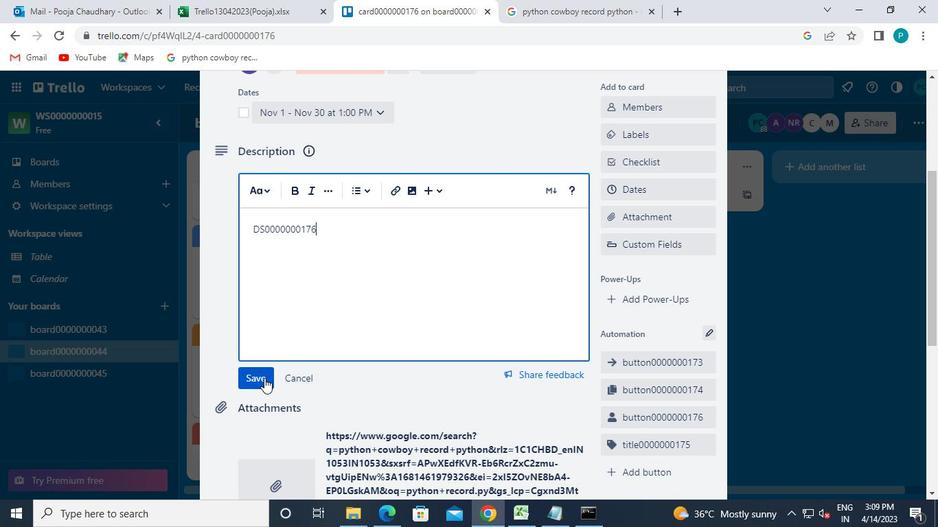 
Action: Mouse moved to (266, 359)
Screenshot: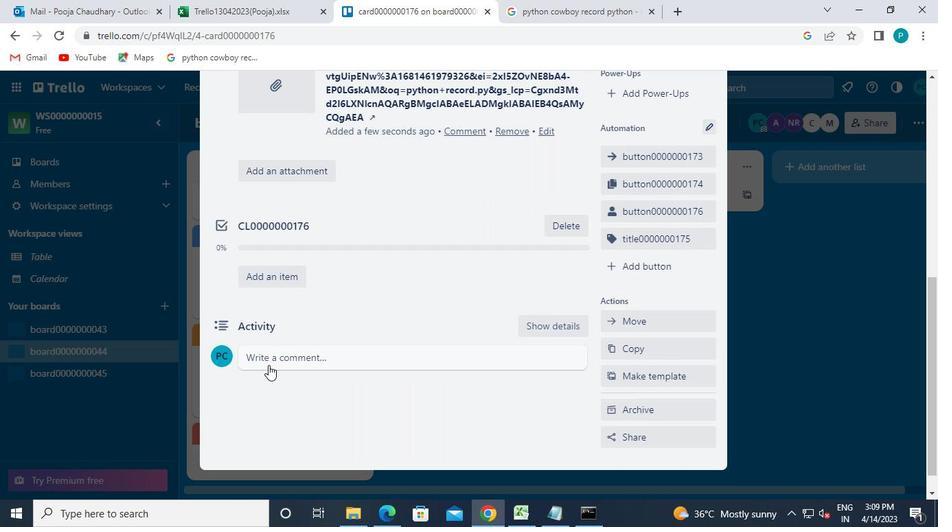 
Action: Mouse pressed left at (266, 359)
Screenshot: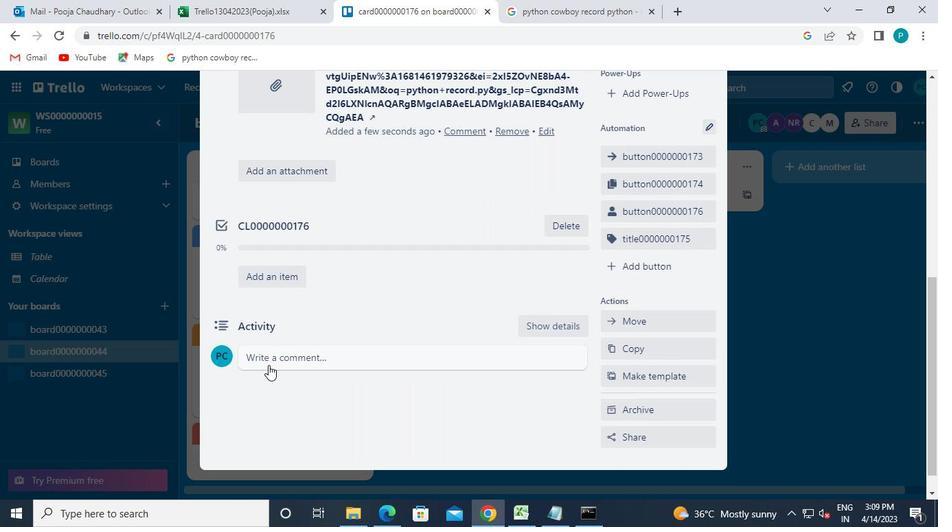 
Action: Keyboard c
Screenshot: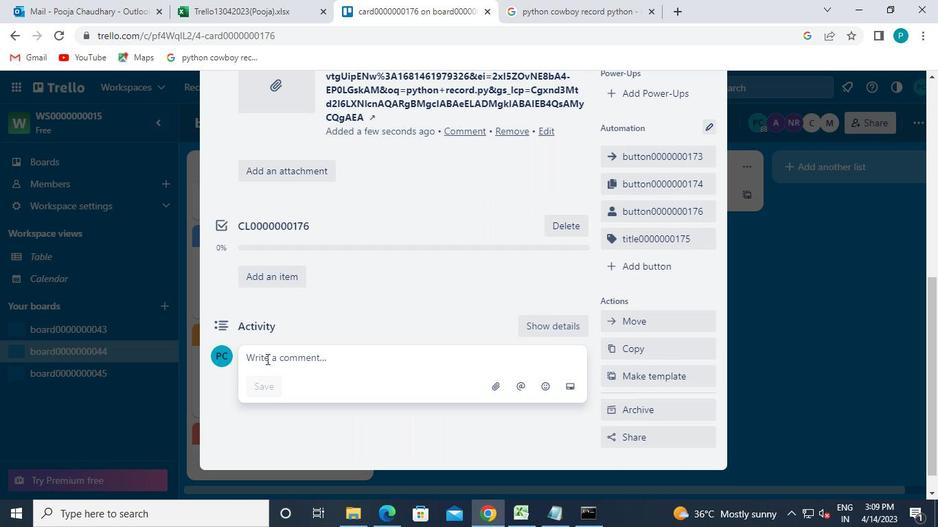 
Action: Keyboard m
Screenshot: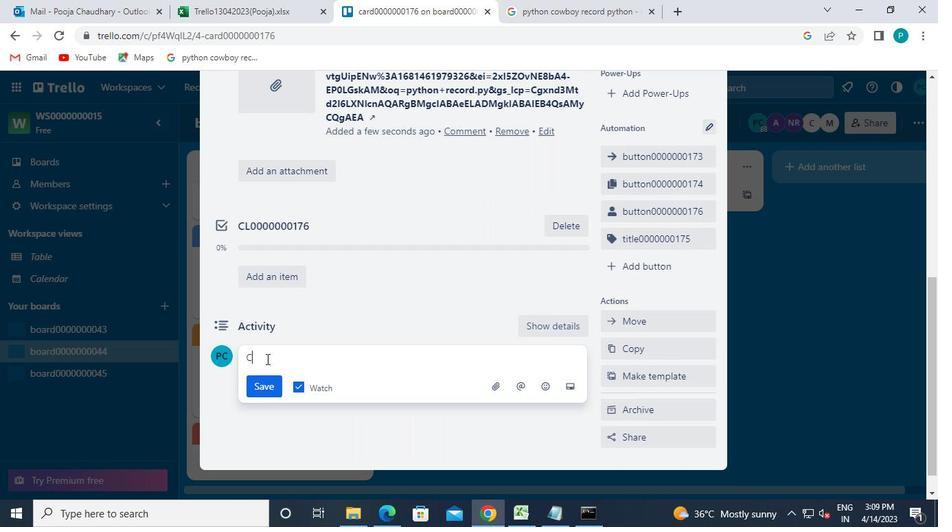 
Action: Keyboard 0
Screenshot: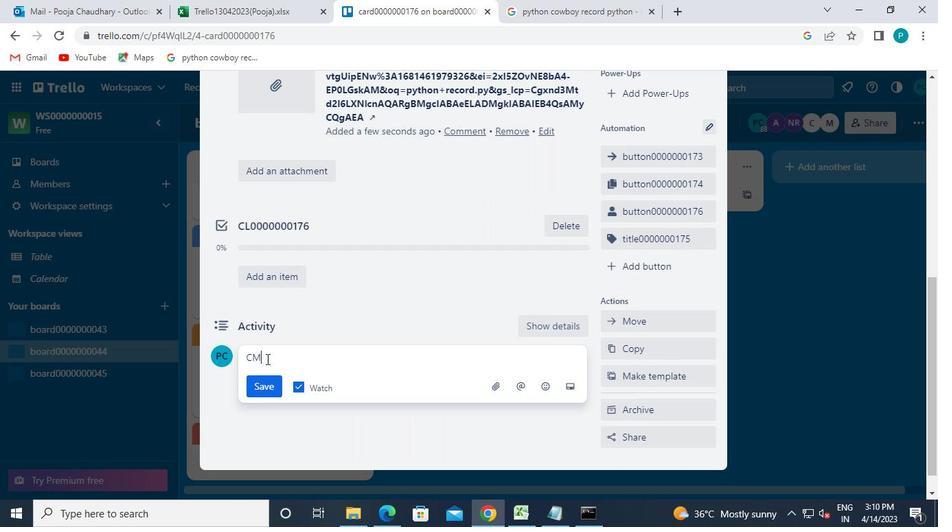 
Action: Keyboard 0
Screenshot: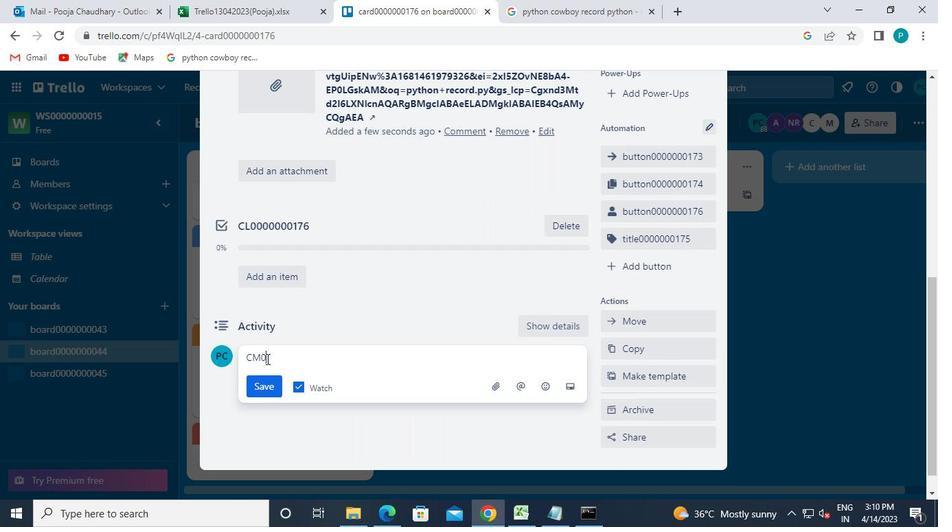 
Action: Keyboard 0
Screenshot: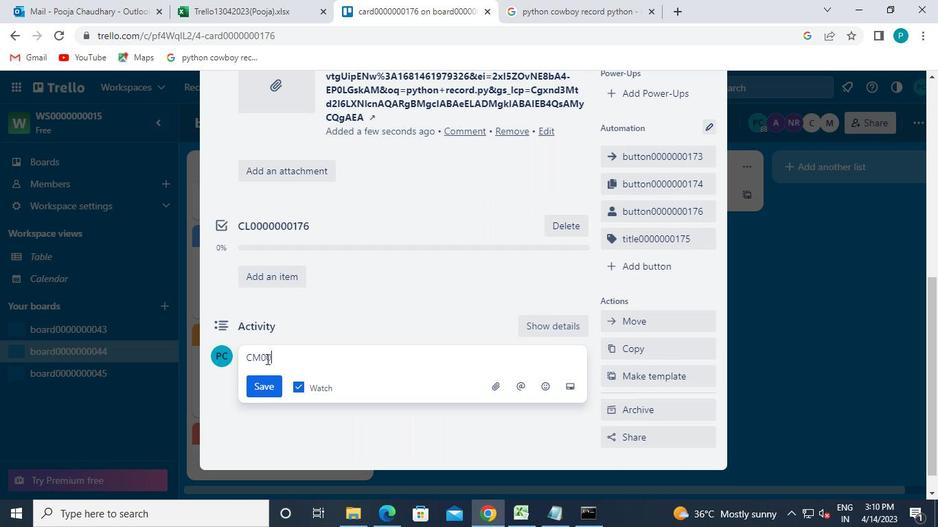 
Action: Keyboard 0
Screenshot: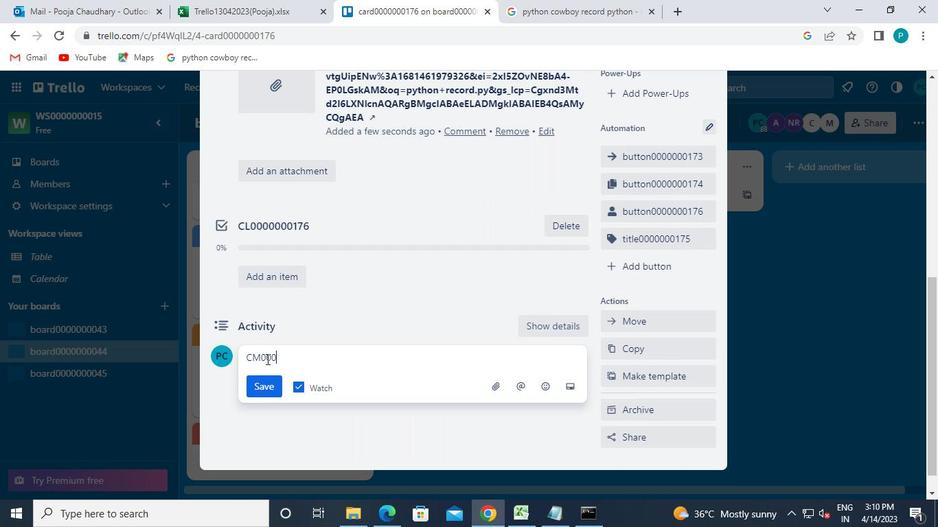 
Action: Keyboard 0
Screenshot: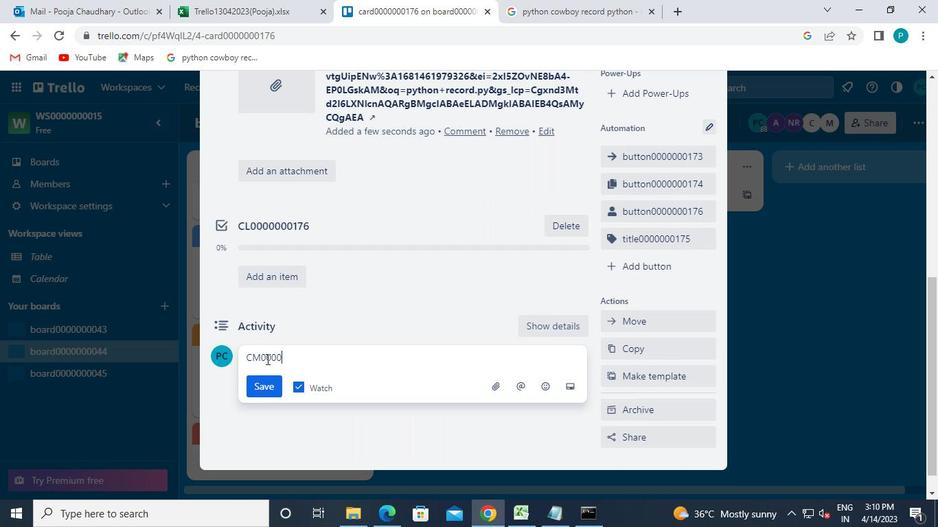 
Action: Keyboard 0
Screenshot: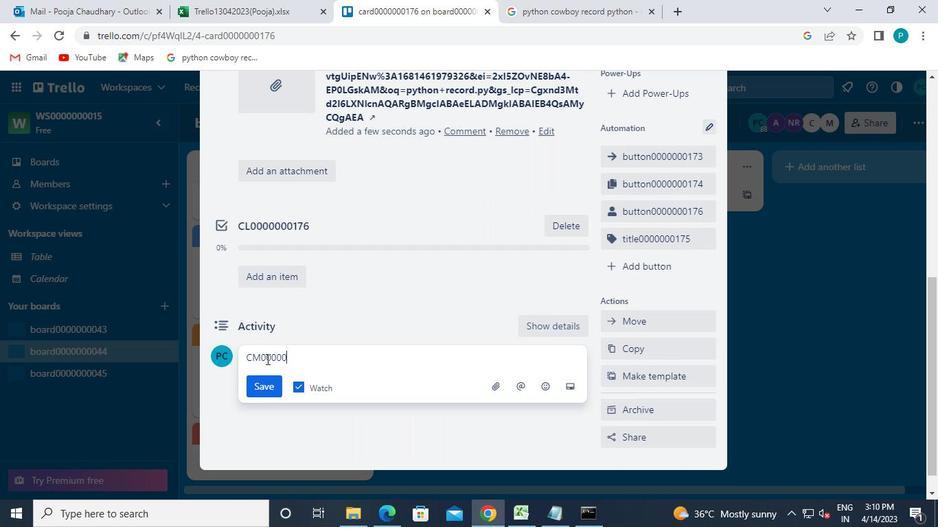 
Action: Keyboard 0
Screenshot: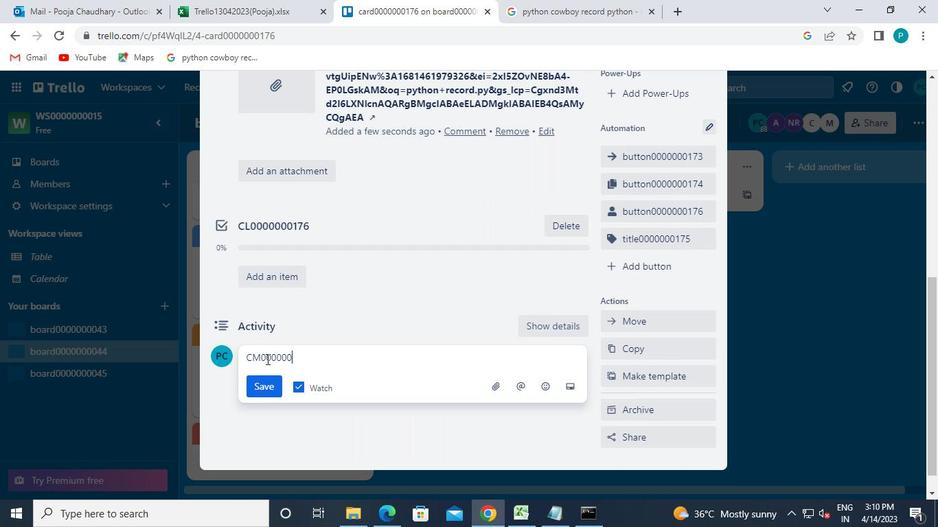 
Action: Keyboard 1
Screenshot: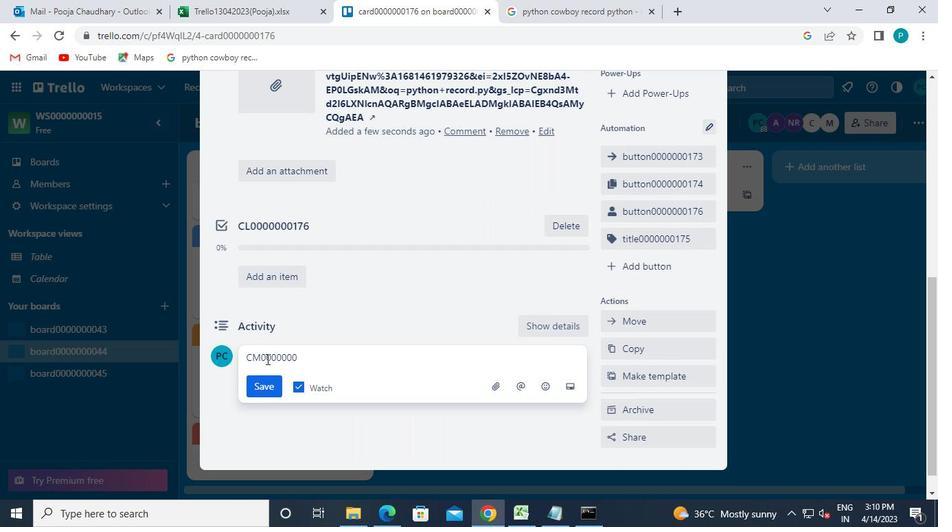 
Action: Keyboard 7
Screenshot: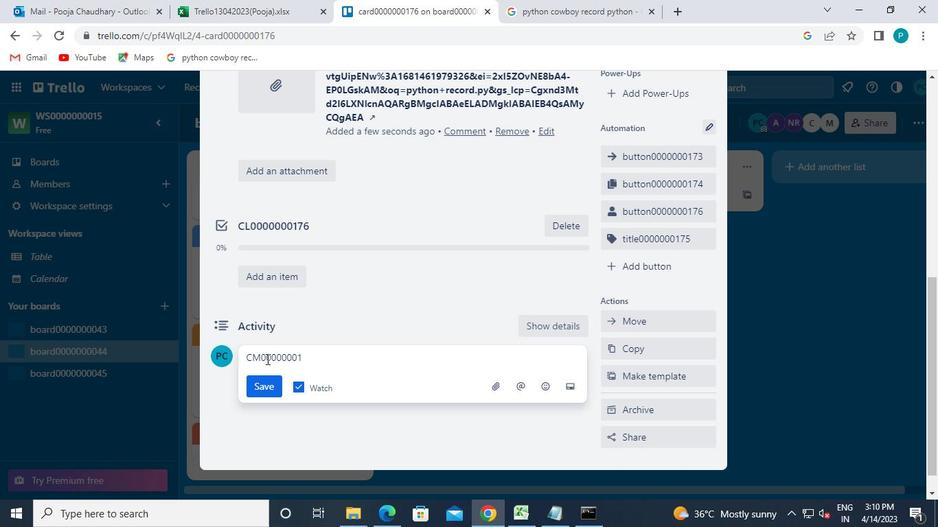 
Action: Keyboard 6
Screenshot: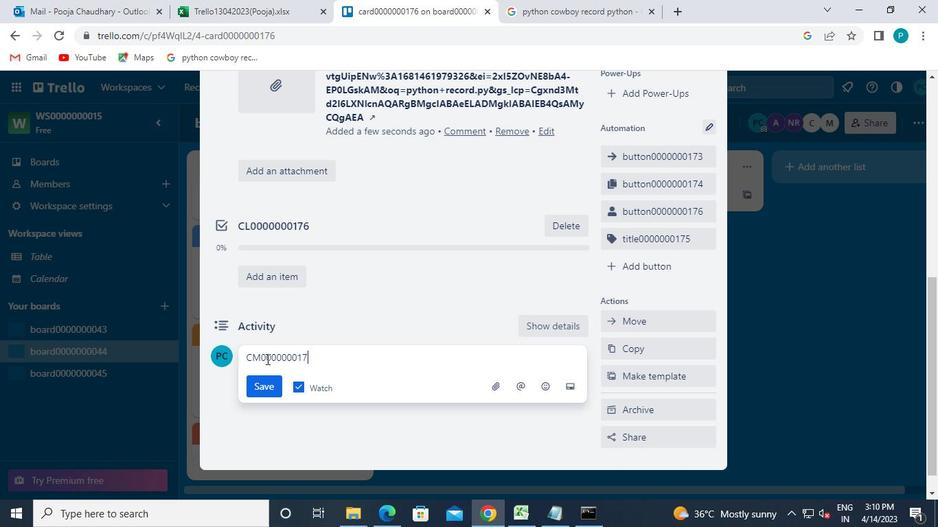
Action: Mouse moved to (273, 380)
Screenshot: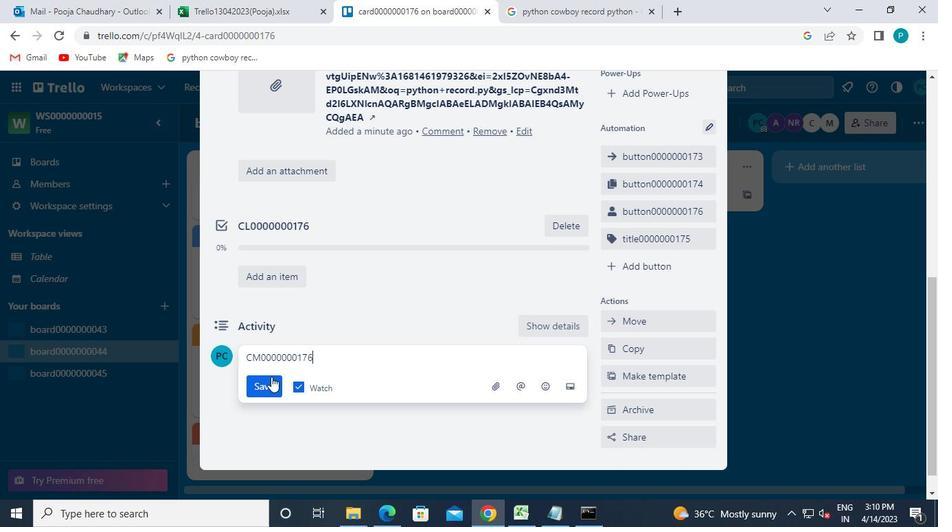 
Action: Mouse pressed left at (273, 380)
Screenshot: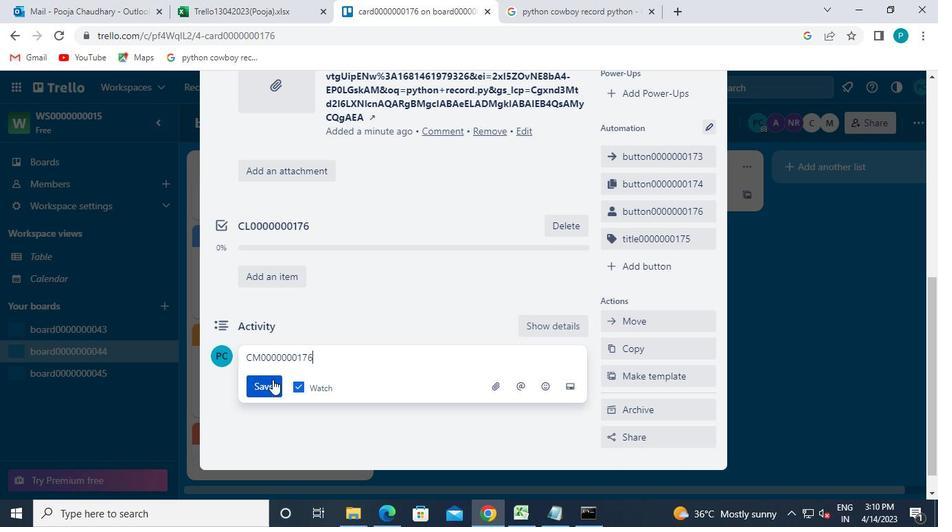 
Action: Mouse moved to (649, 418)
Screenshot: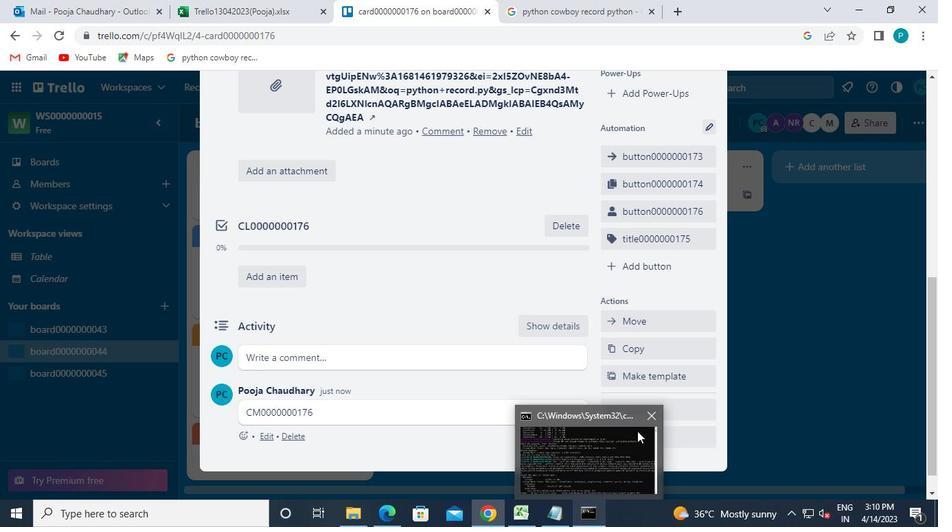 
Action: Mouse pressed left at (649, 418)
Screenshot: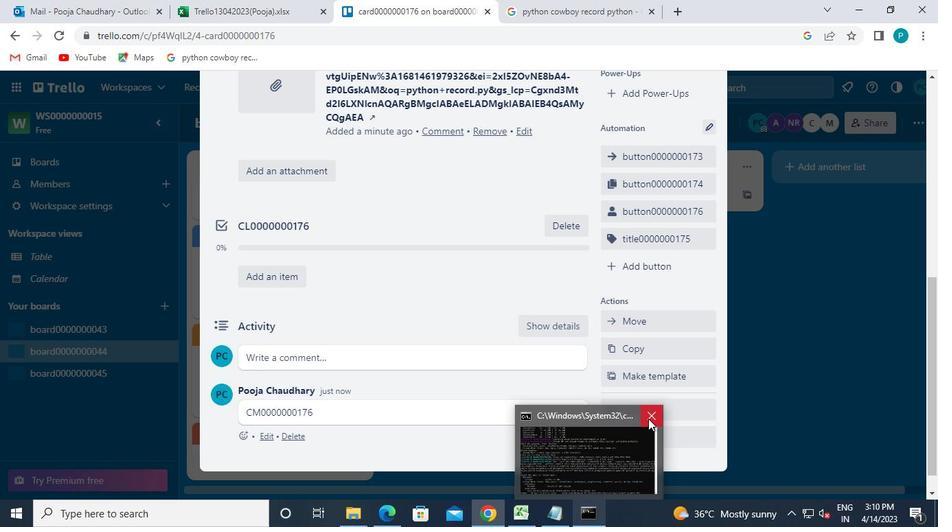 
